 Task: Log work in the project TouchLine for the issue 'Improve the appâ€™s navigation and menu structure' spent time as '1w 6d 14h 59m' and remaining time as '5w 6d 1h 1m' and move to bottom of backlog. Now add the issue to the epic 'Digital product development'.
Action: Mouse moved to (773, 486)
Screenshot: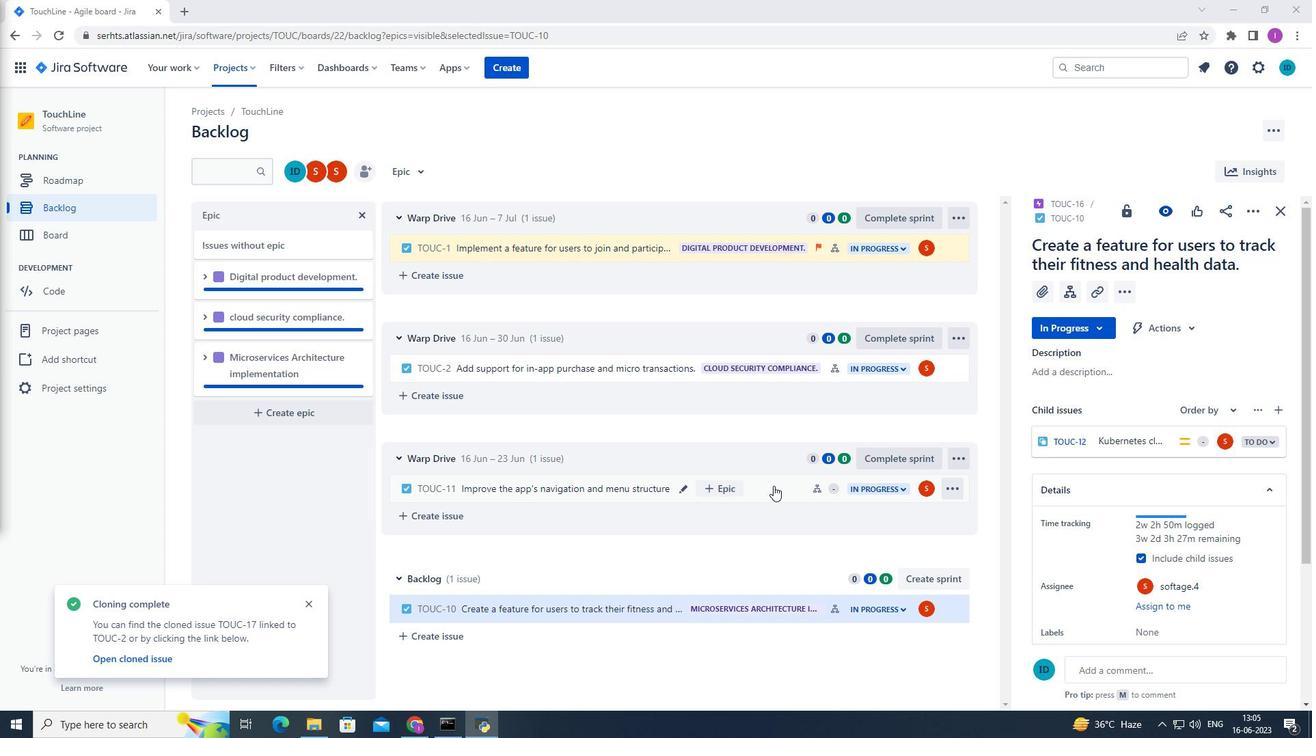 
Action: Mouse pressed left at (773, 486)
Screenshot: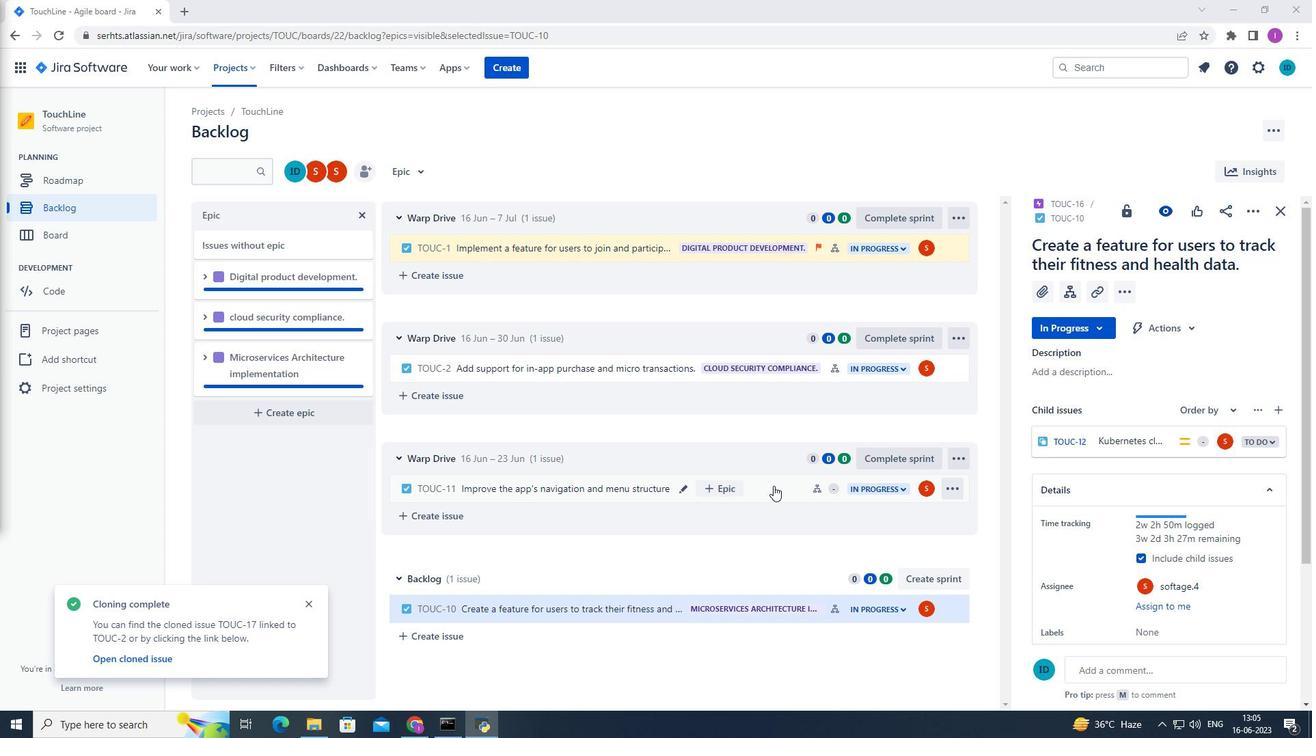 
Action: Mouse moved to (1251, 213)
Screenshot: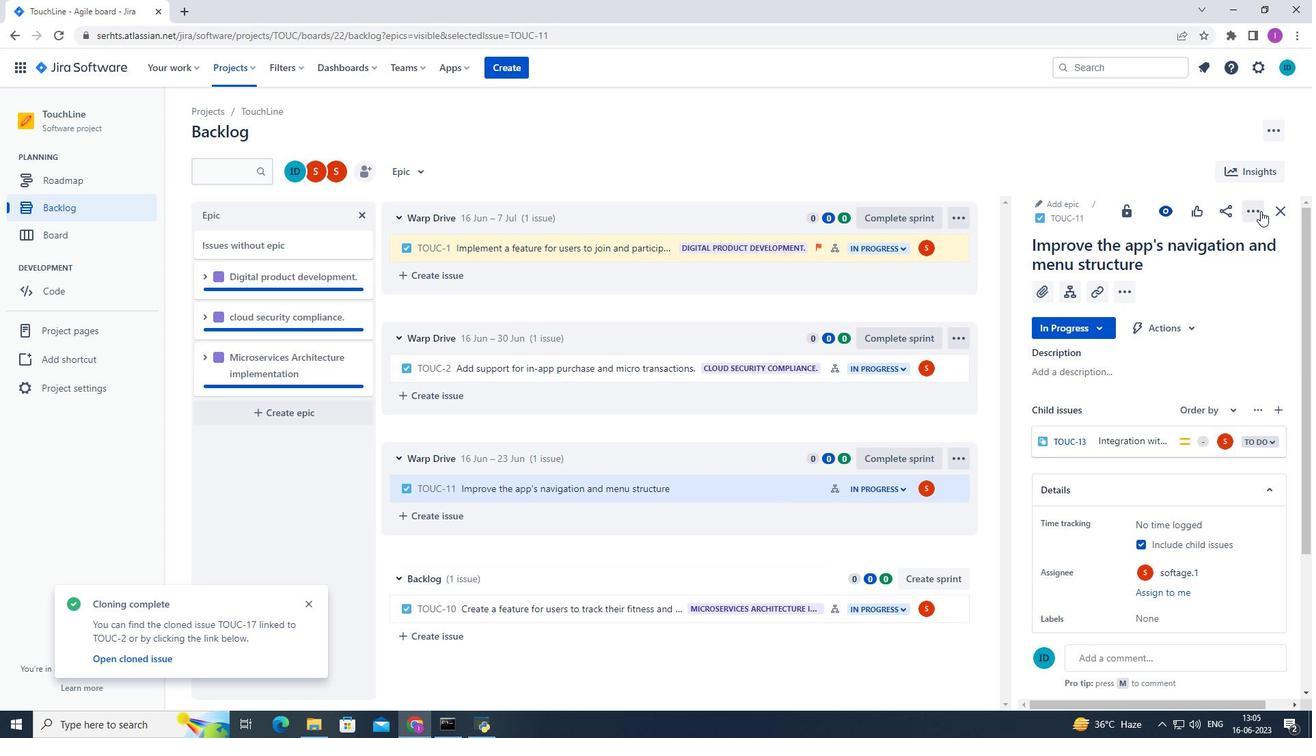 
Action: Mouse pressed left at (1251, 213)
Screenshot: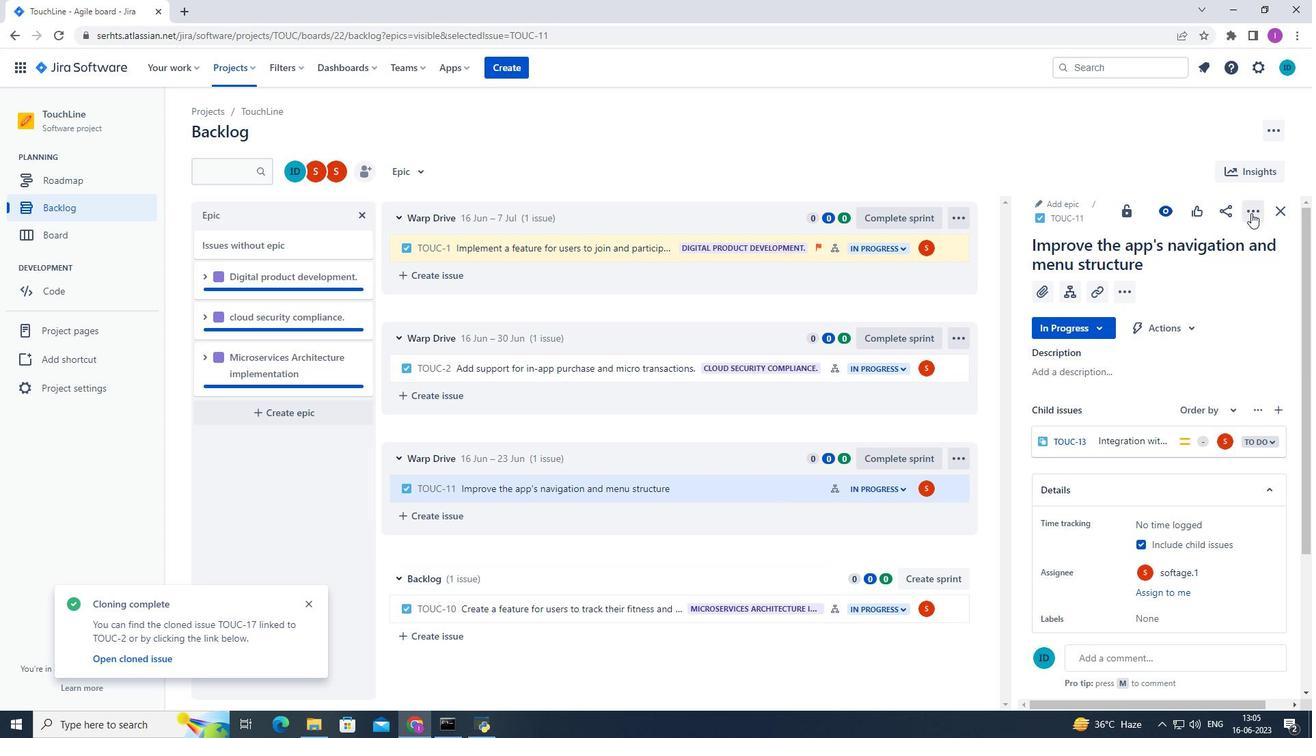 
Action: Mouse moved to (1192, 247)
Screenshot: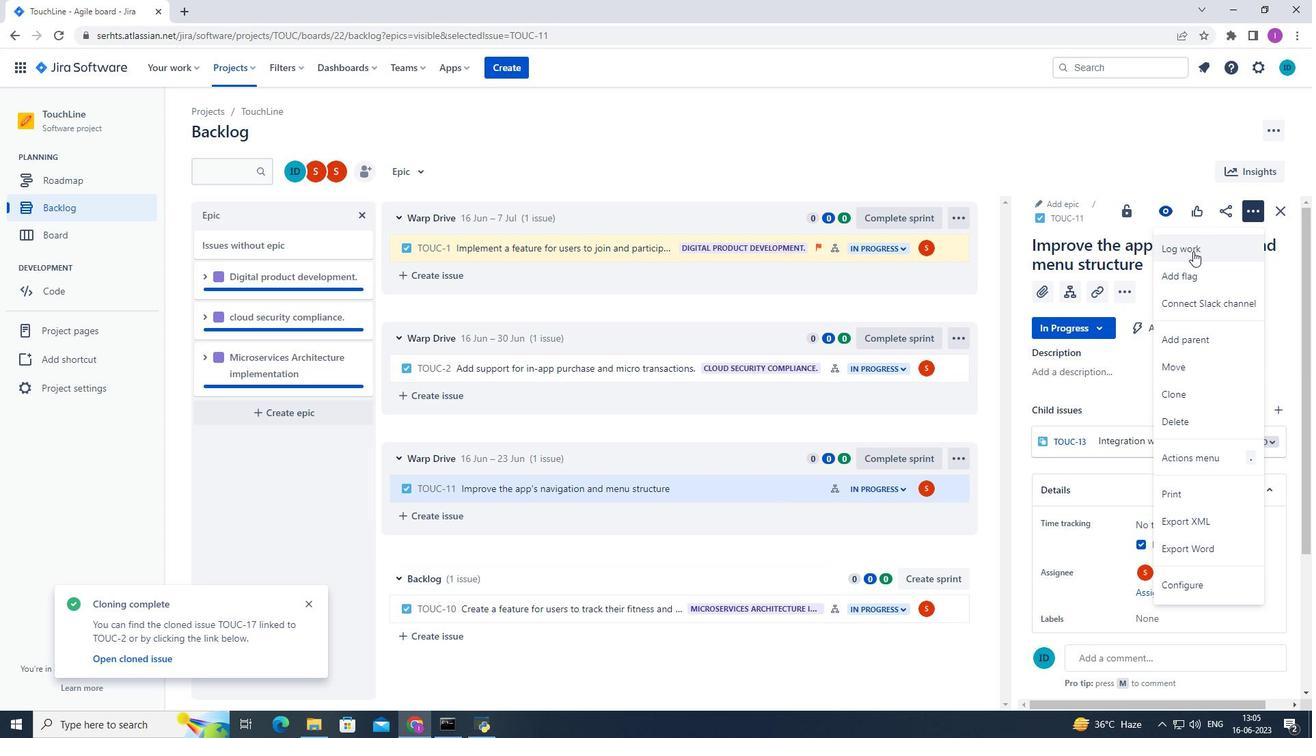 
Action: Mouse pressed left at (1192, 247)
Screenshot: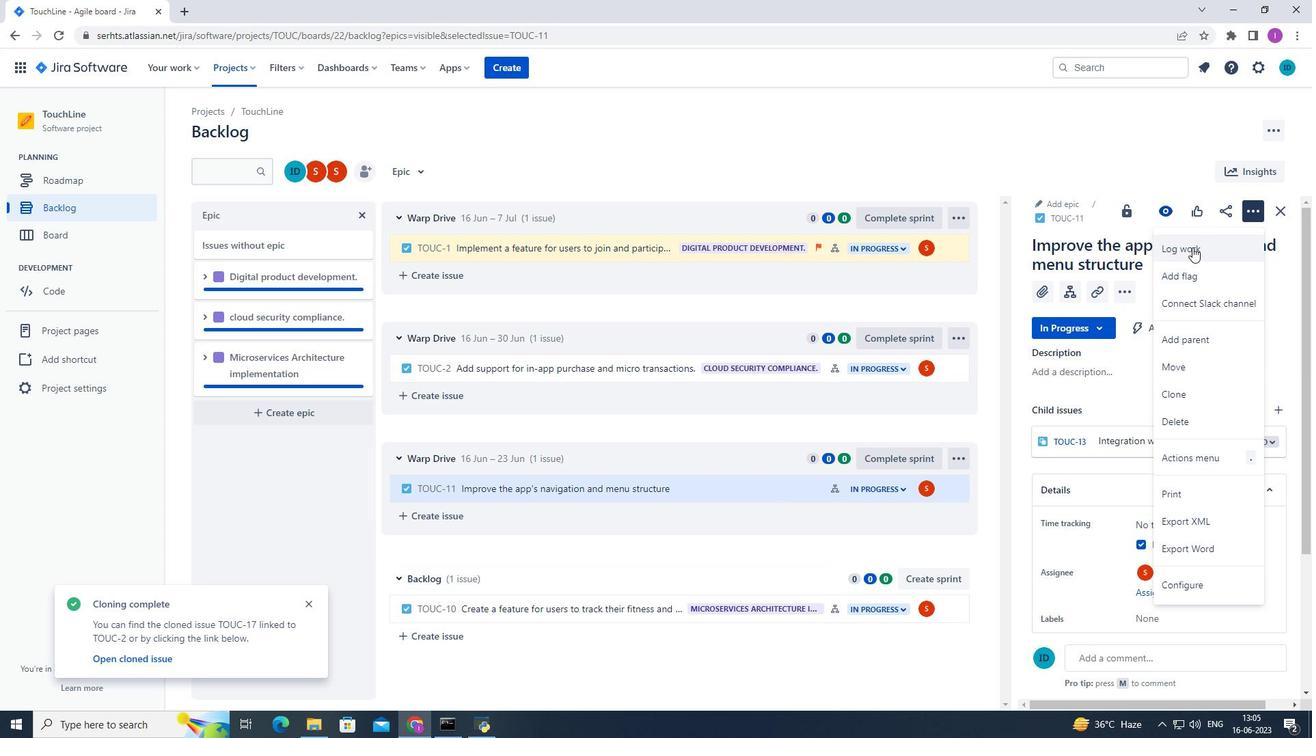 
Action: Mouse moved to (566, 205)
Screenshot: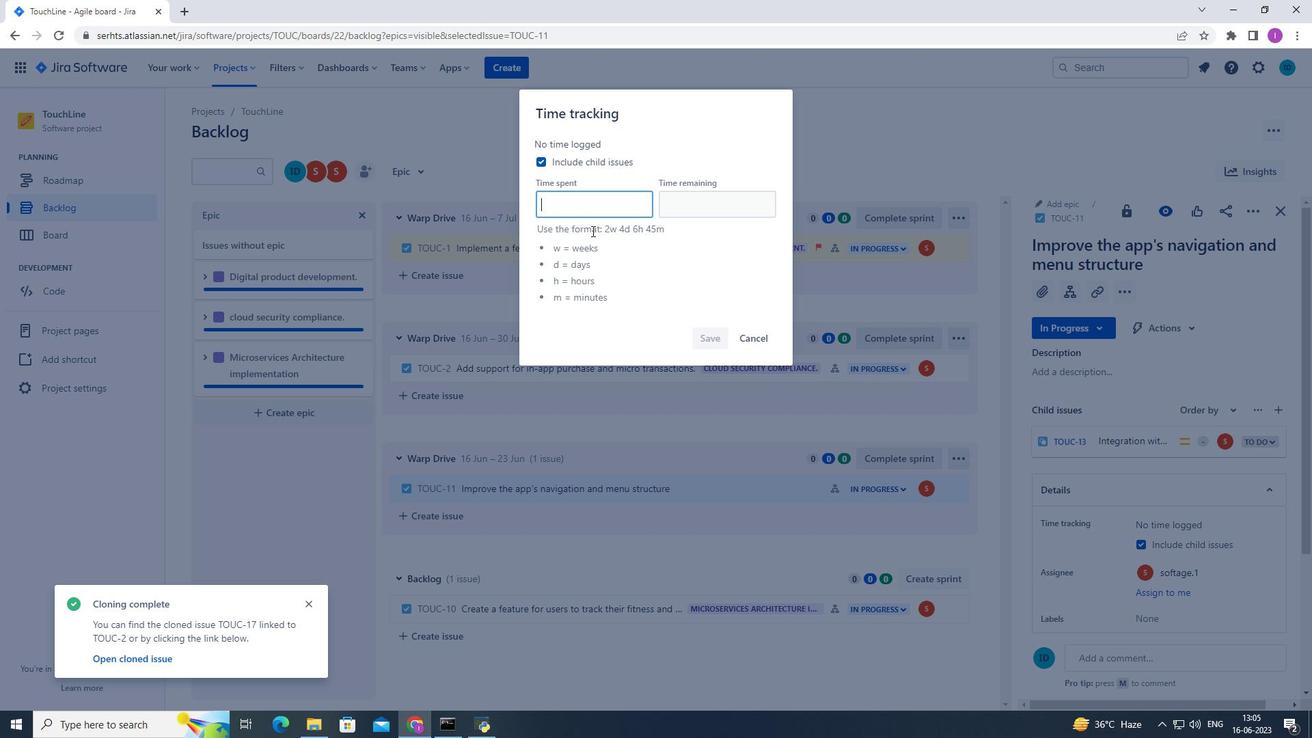 
Action: Mouse pressed left at (566, 205)
Screenshot: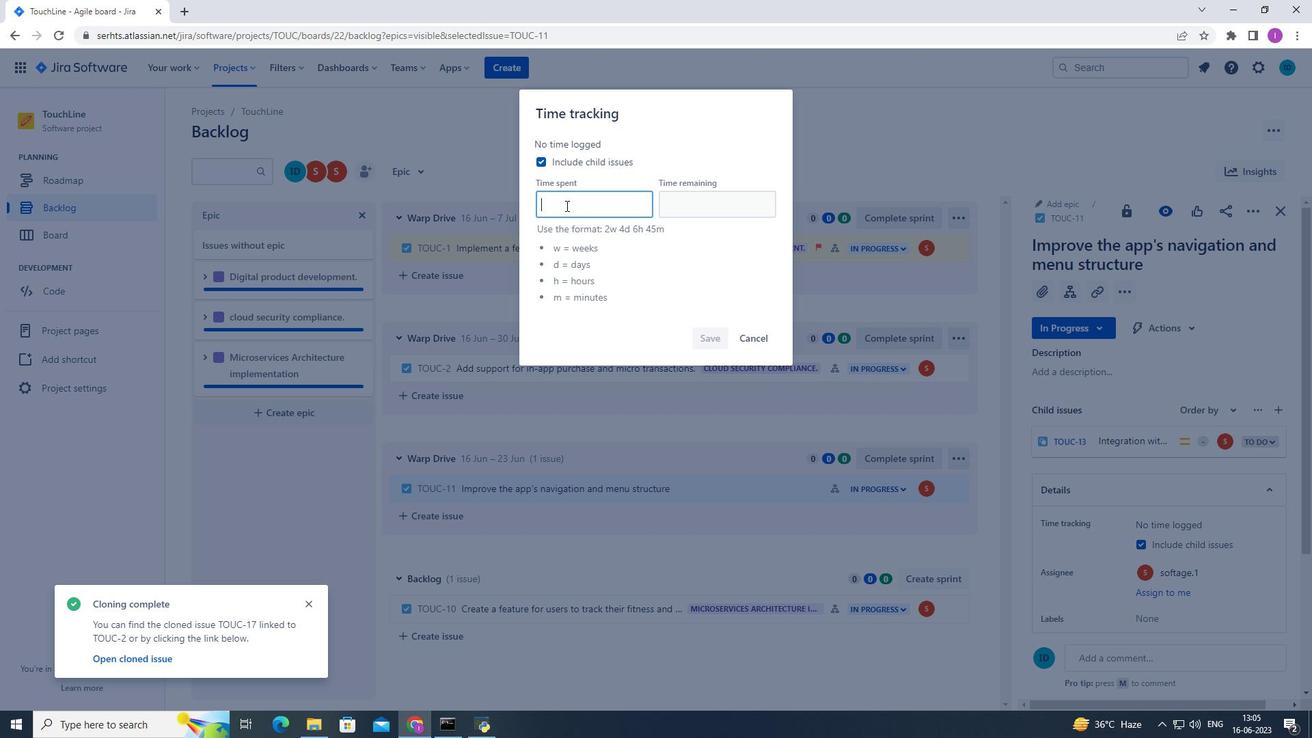 
Action: Mouse moved to (763, 225)
Screenshot: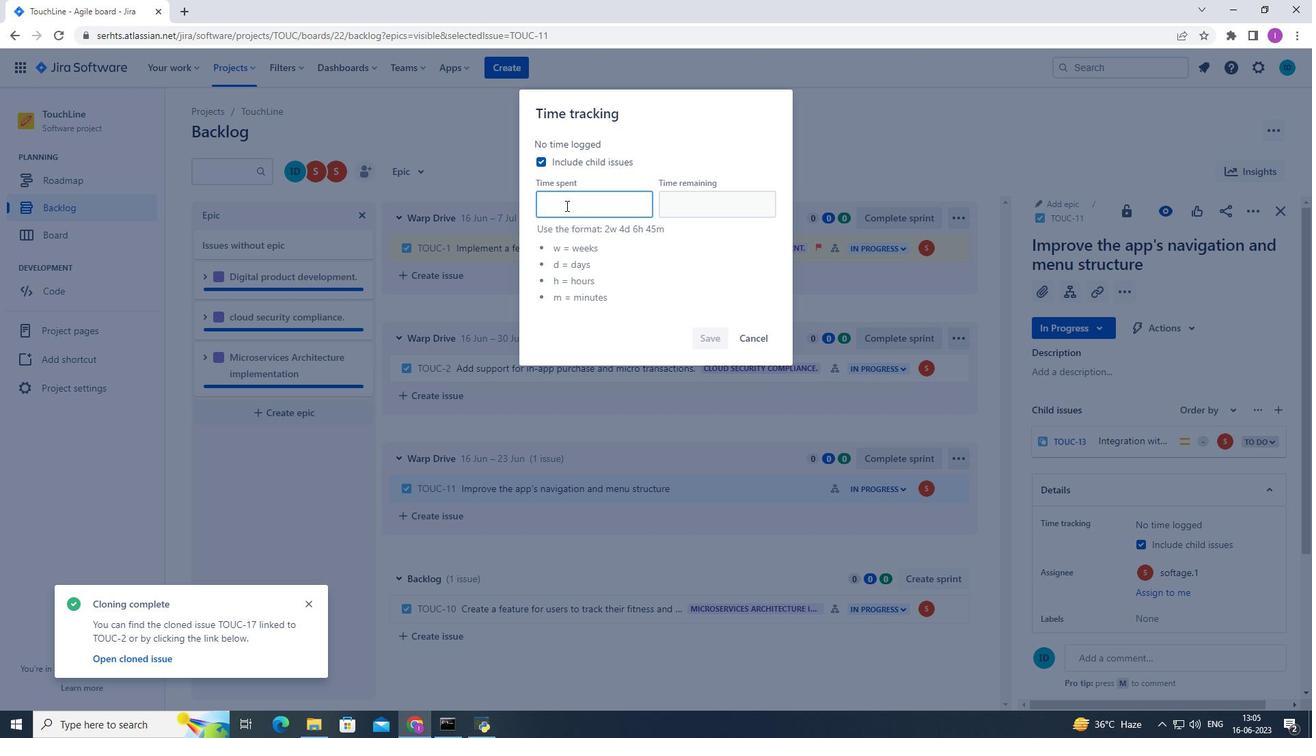 
Action: Key pressed 1wvb<Key.backspace><Key.backspace><Key.space>6d<Key.space>14h<Key.space>59m
Screenshot: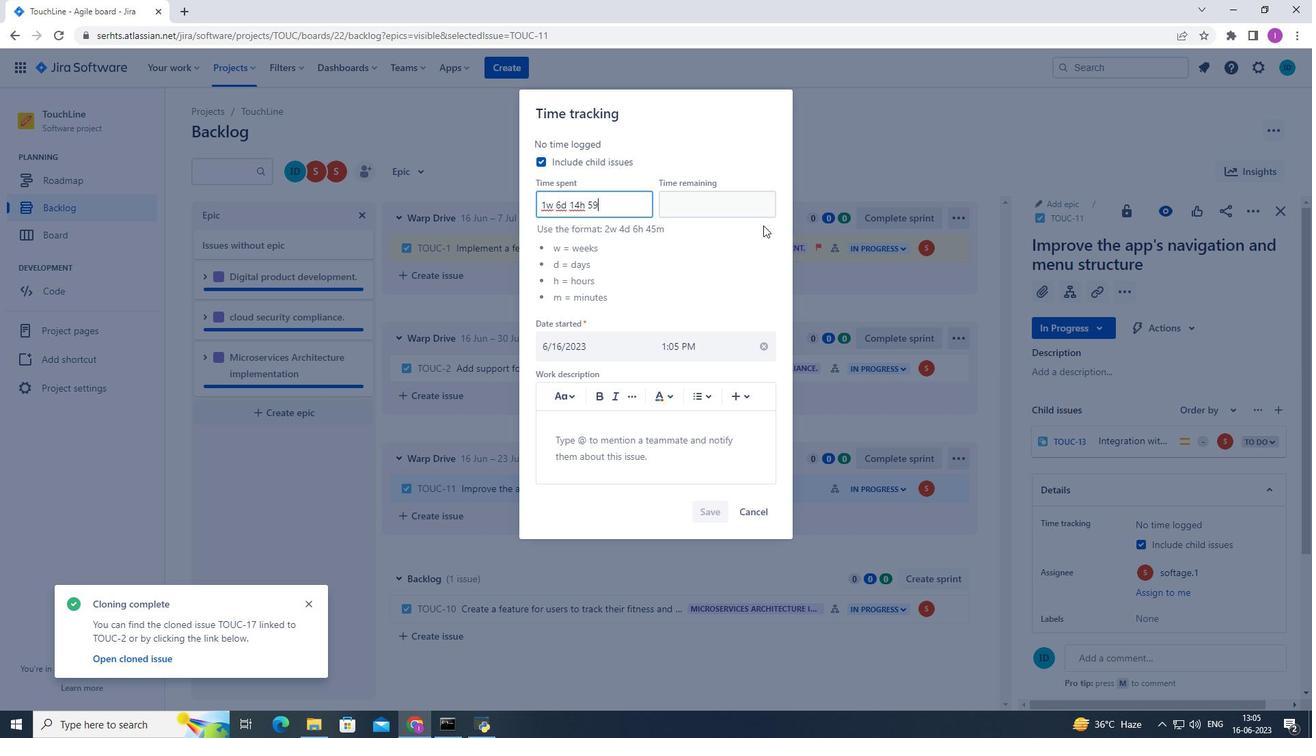 
Action: Mouse moved to (714, 211)
Screenshot: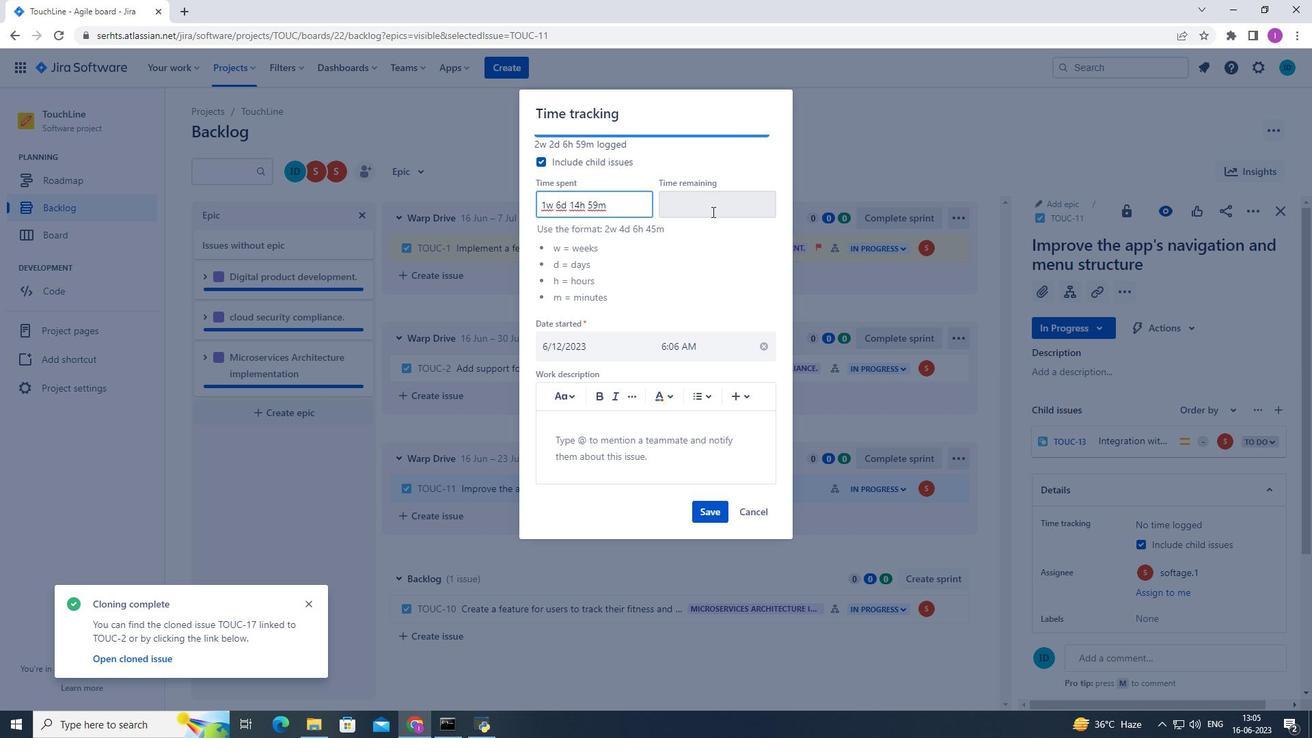 
Action: Mouse pressed left at (714, 211)
Screenshot: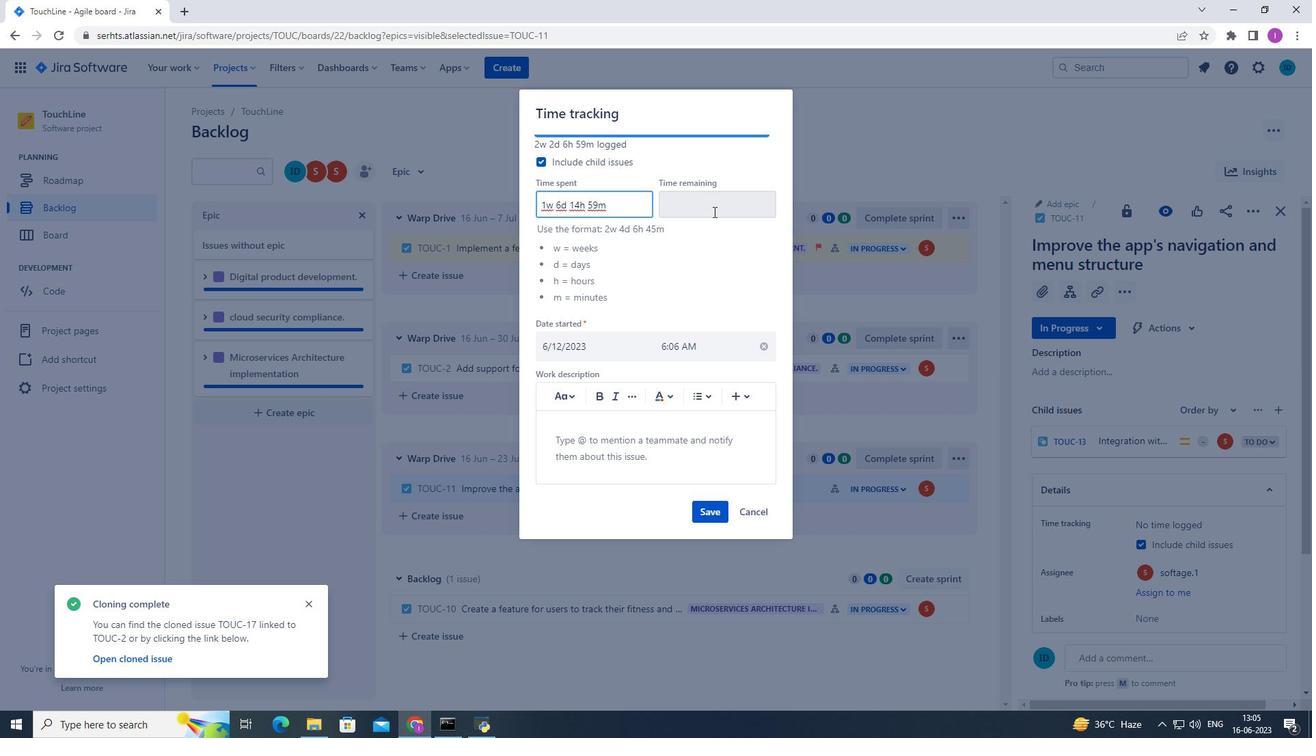 
Action: Mouse moved to (718, 210)
Screenshot: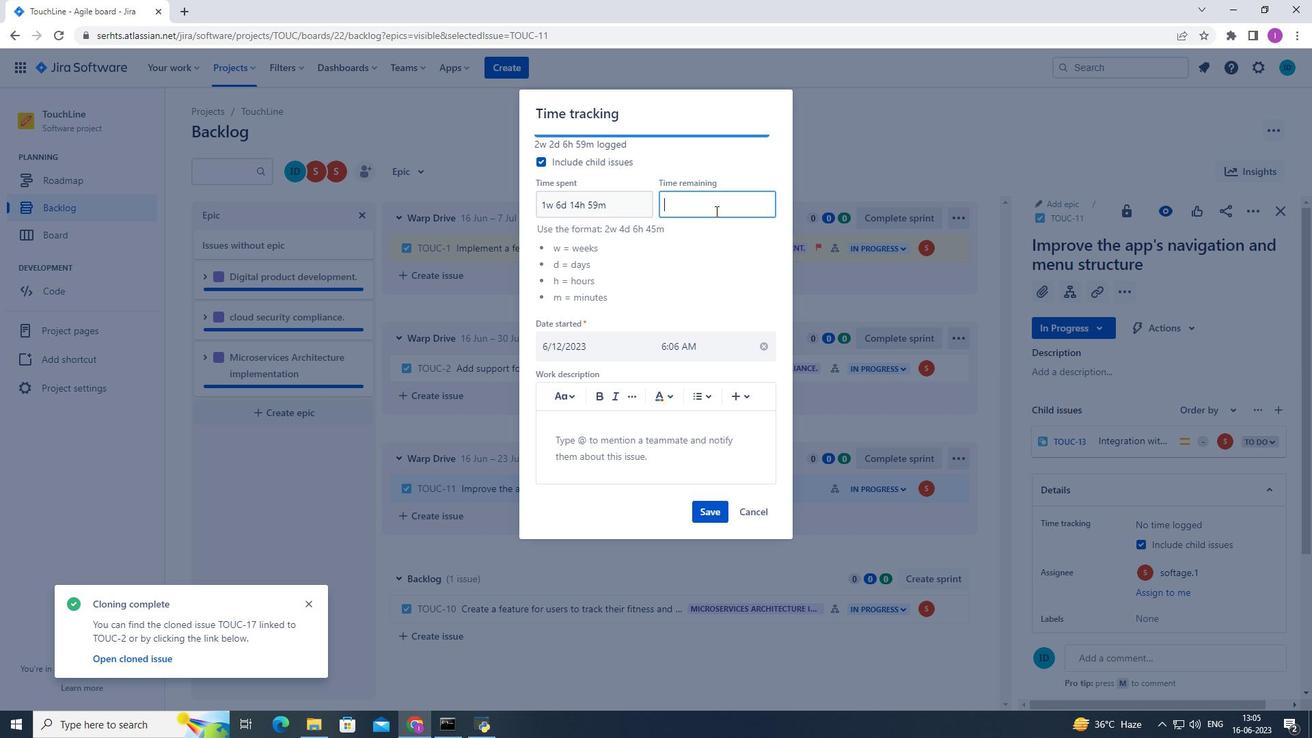 
Action: Key pressed 5w<Key.space>6d<Key.space>1h<Key.space>1m
Screenshot: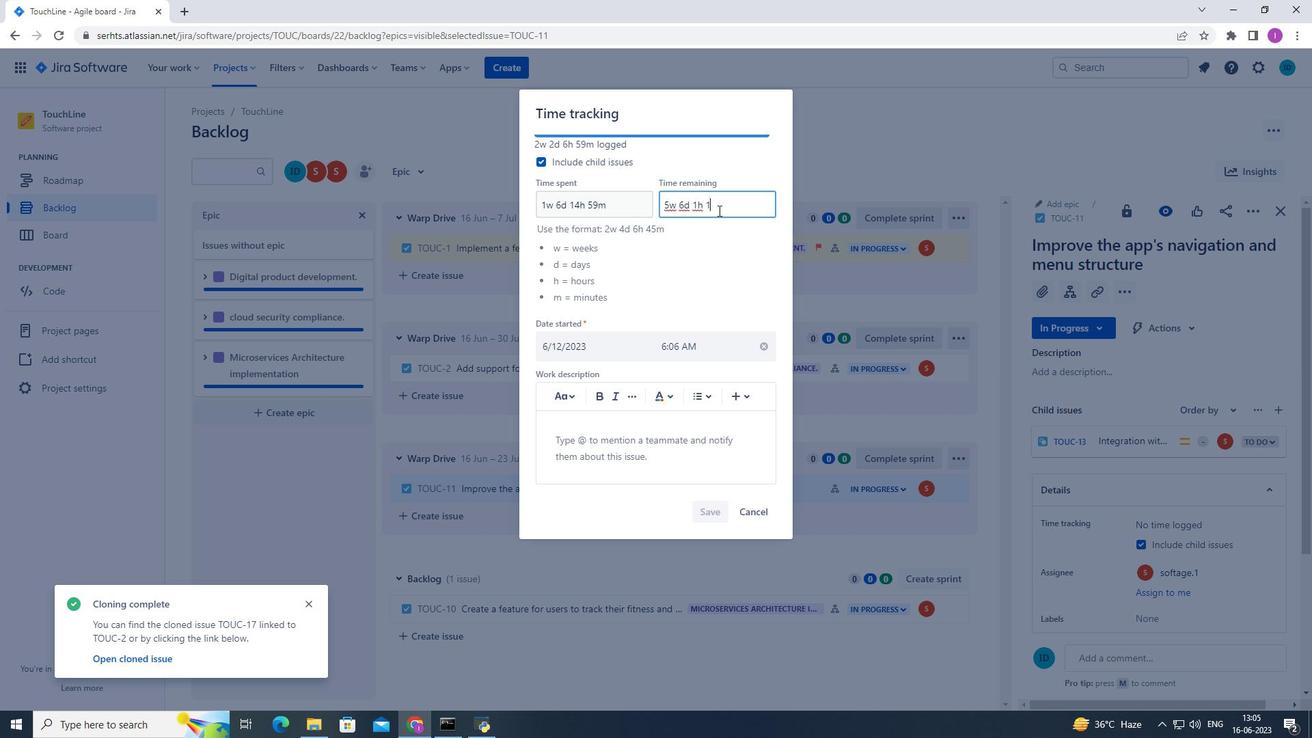 
Action: Mouse moved to (700, 509)
Screenshot: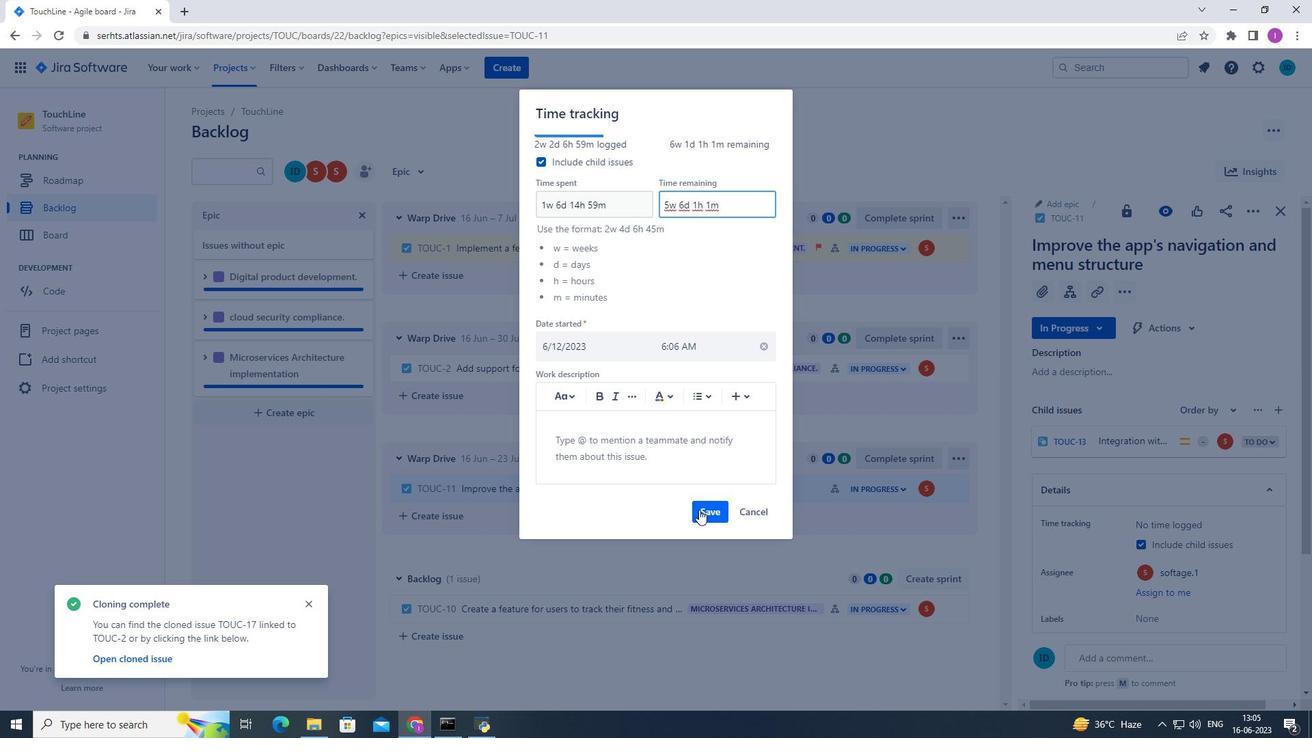 
Action: Mouse pressed left at (700, 509)
Screenshot: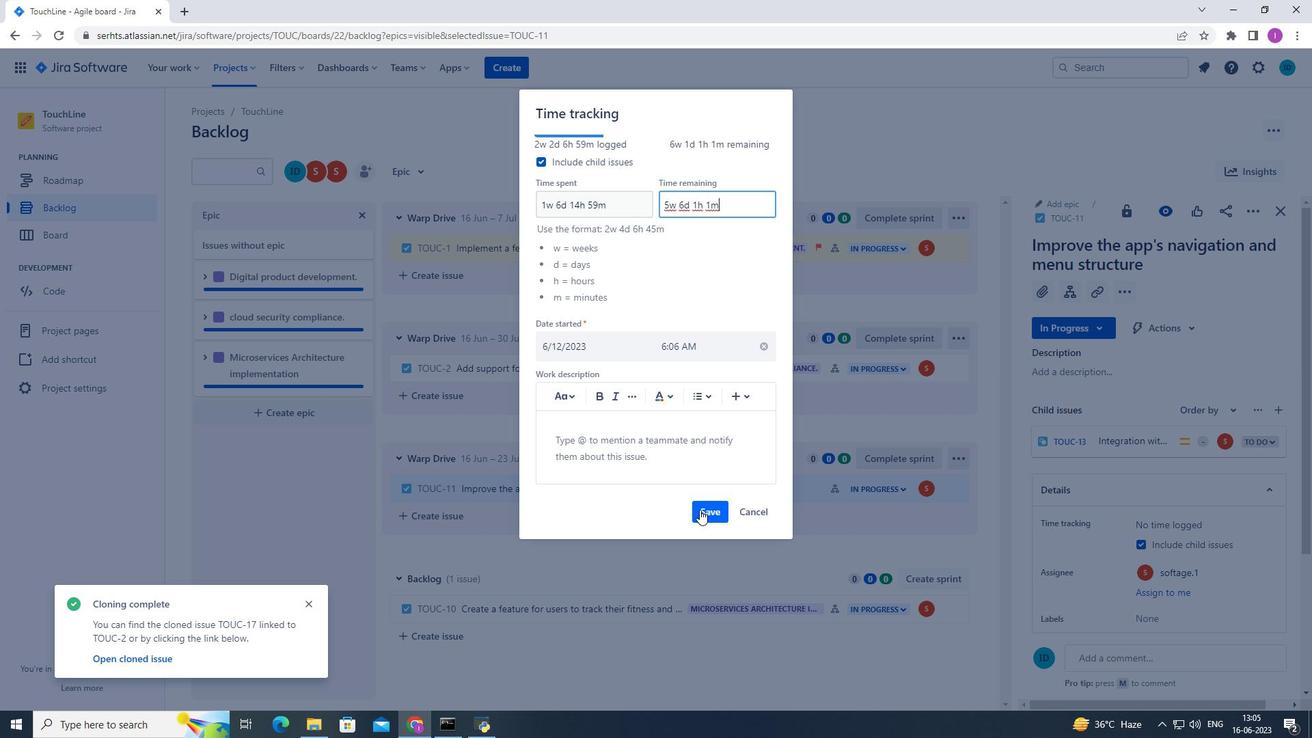 
Action: Mouse moved to (958, 488)
Screenshot: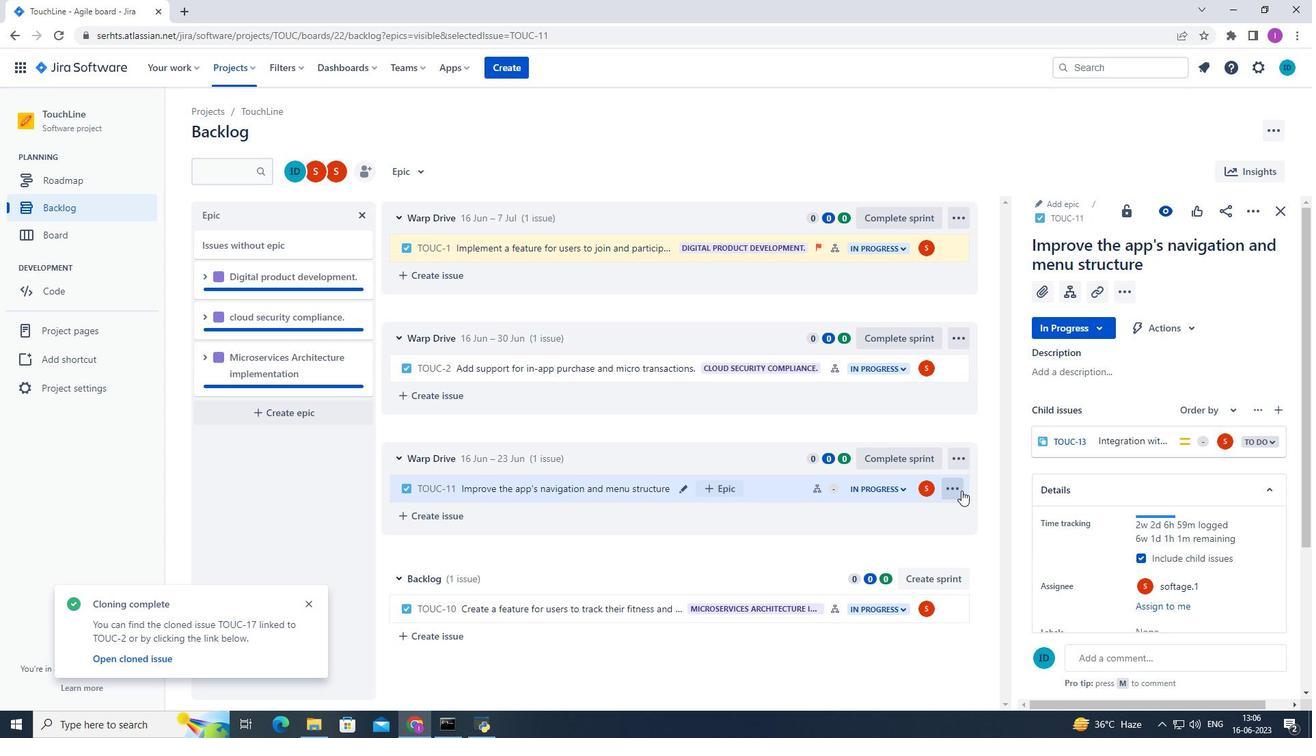 
Action: Mouse pressed left at (958, 488)
Screenshot: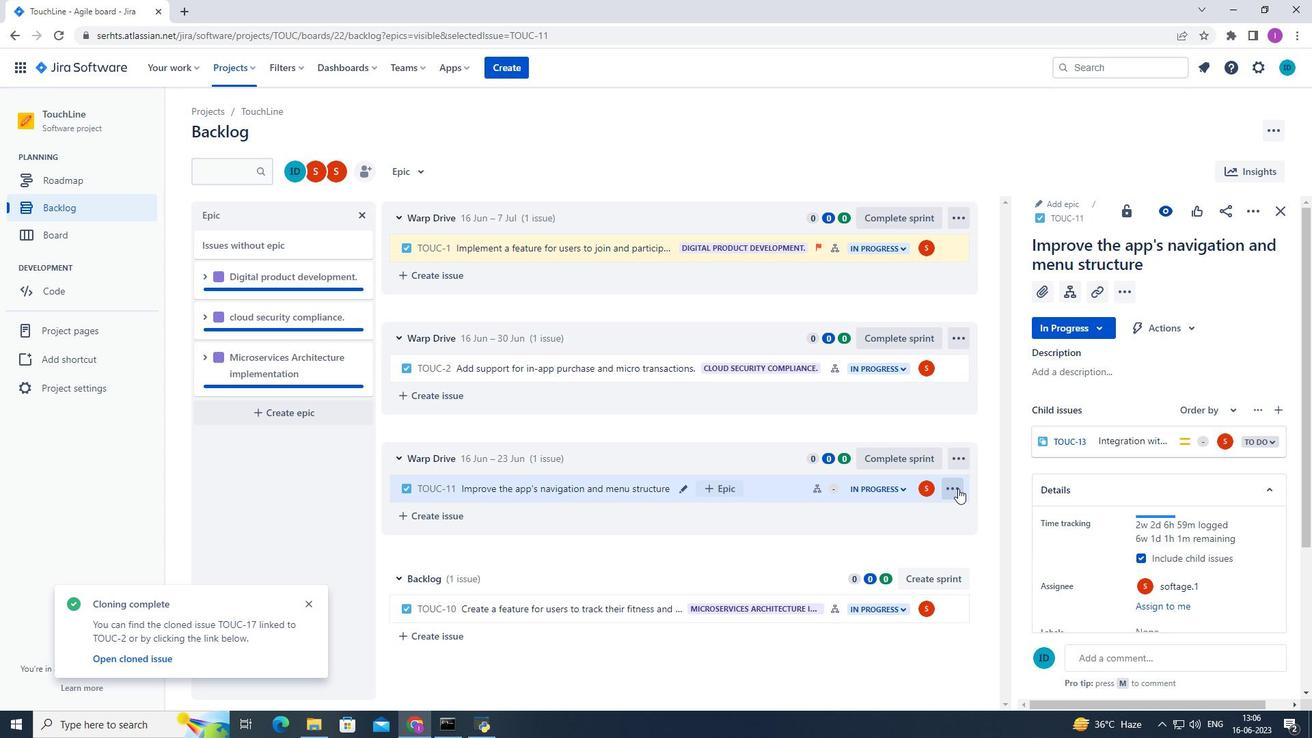 
Action: Mouse moved to (942, 455)
Screenshot: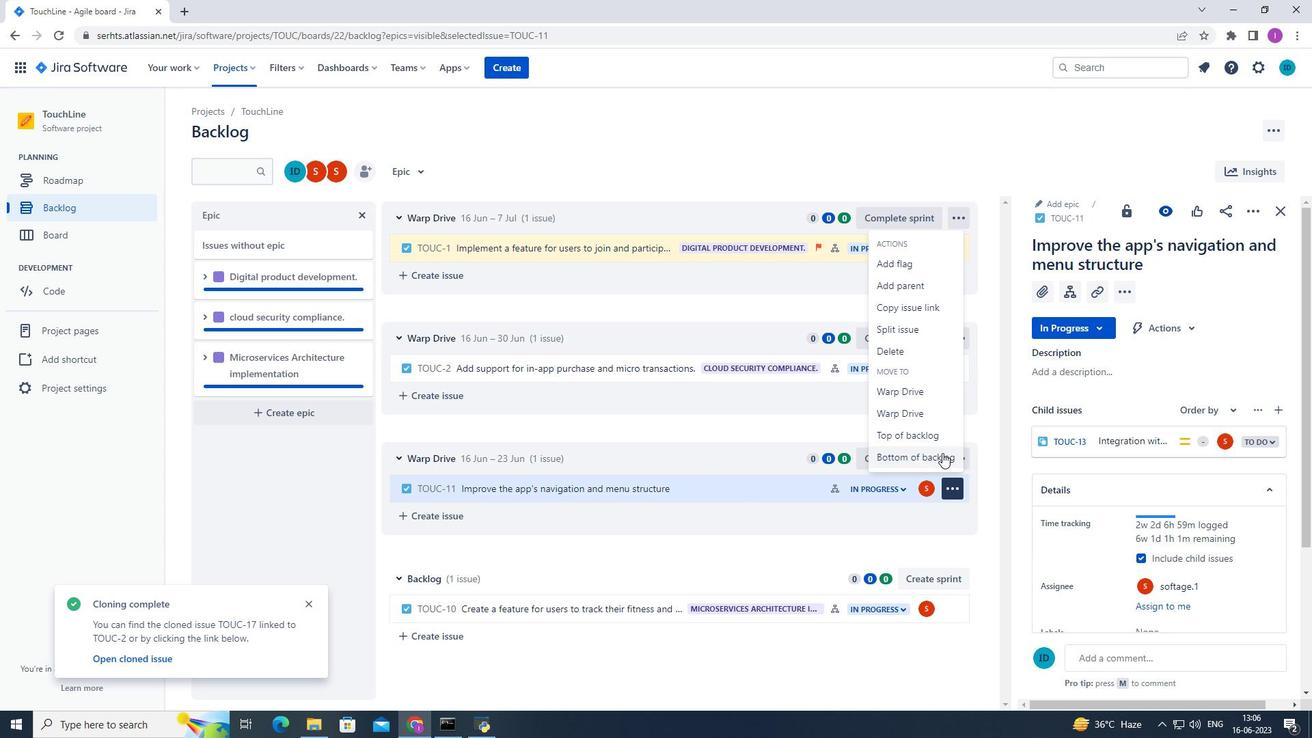 
Action: Mouse pressed left at (942, 455)
Screenshot: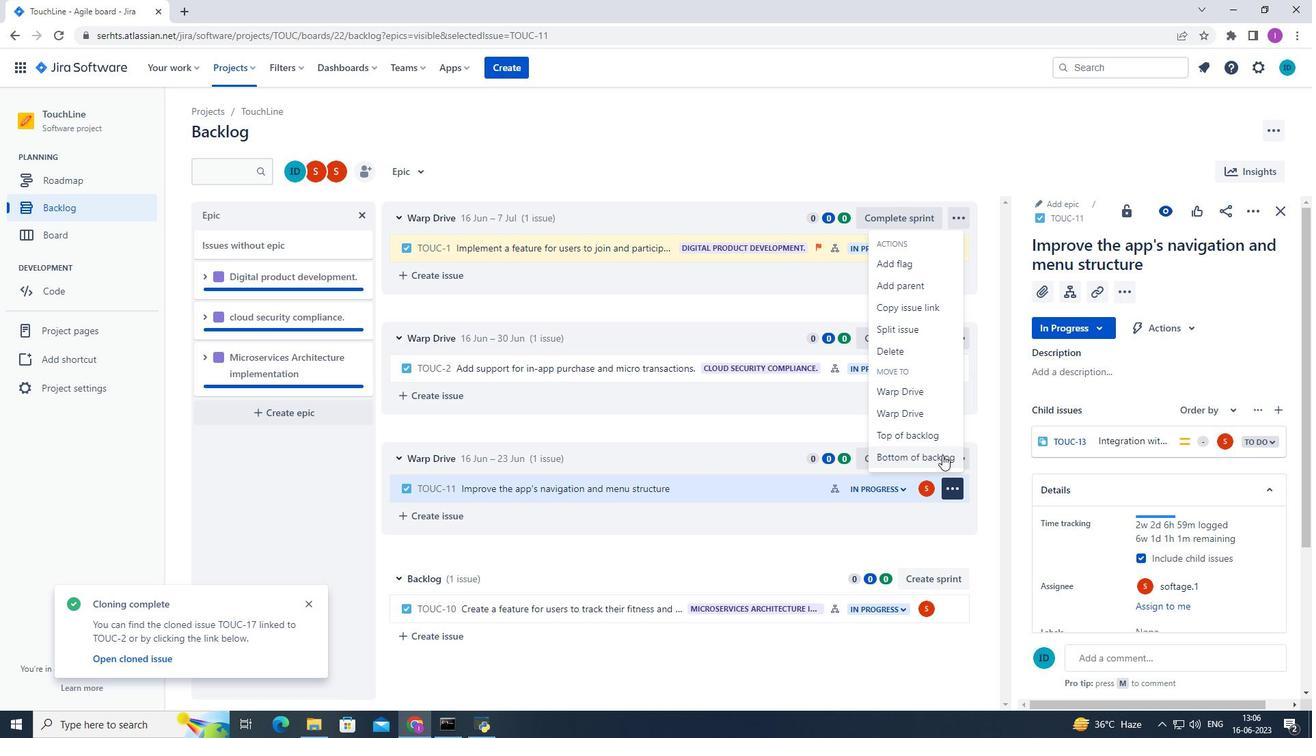 
Action: Mouse moved to (696, 224)
Screenshot: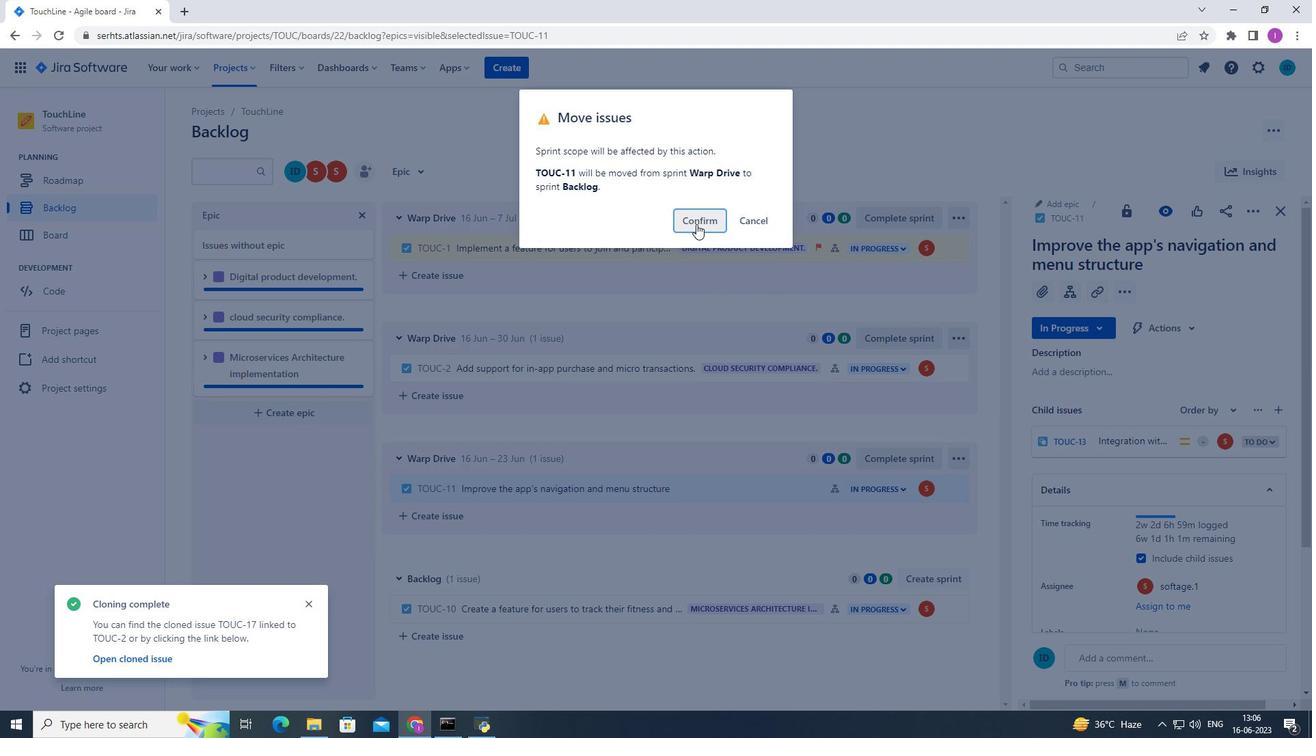 
Action: Mouse pressed left at (696, 224)
Screenshot: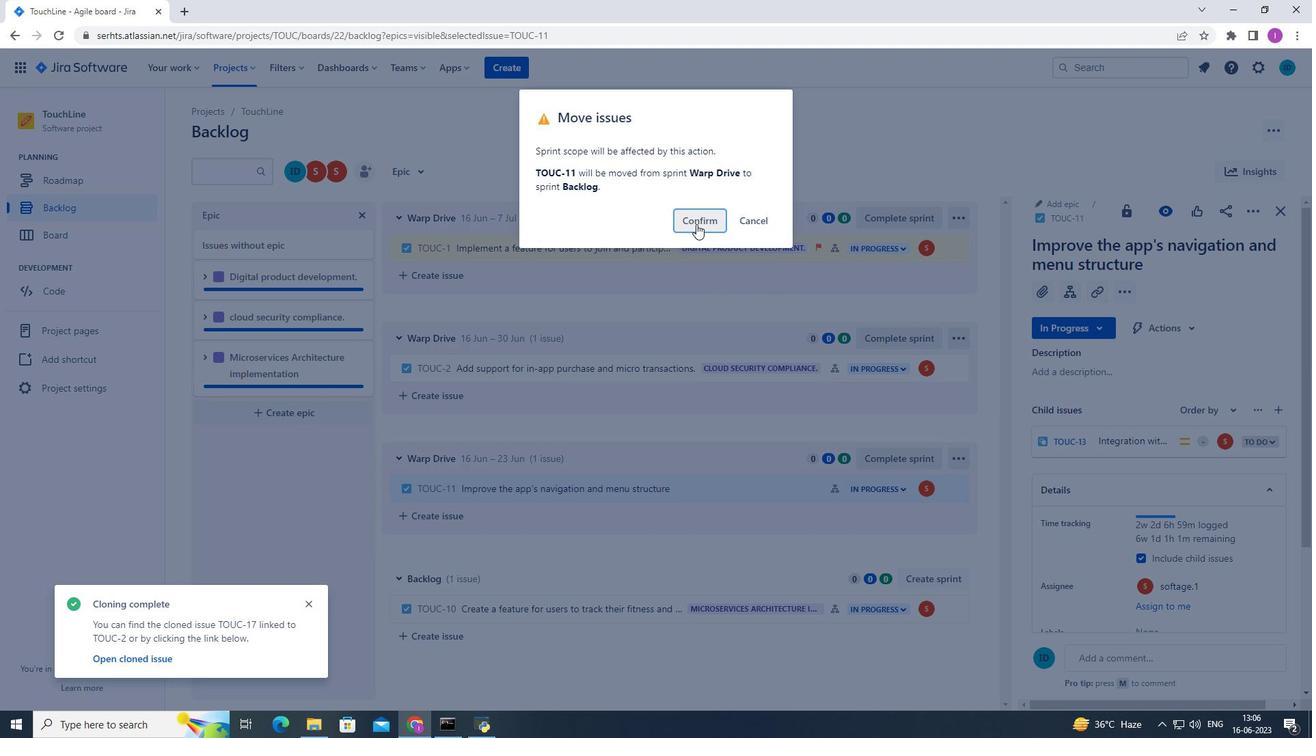 
Action: Mouse moved to (734, 634)
Screenshot: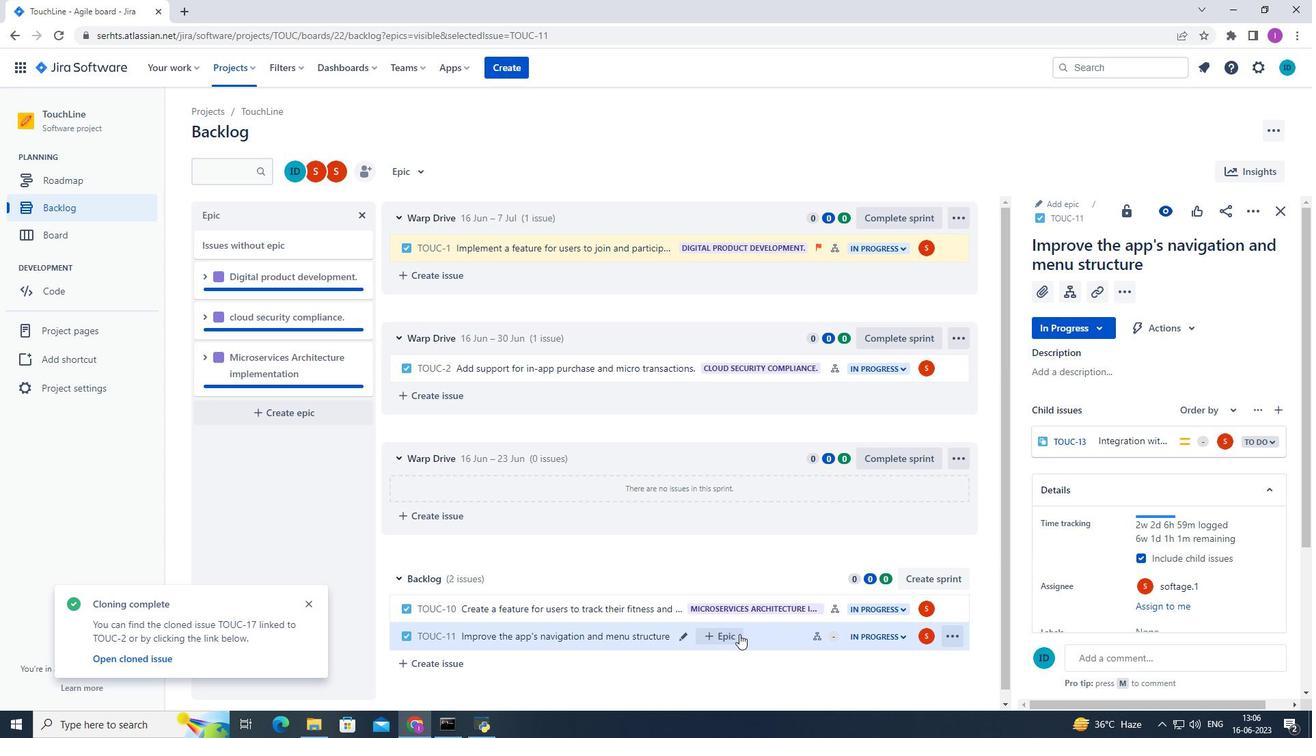 
Action: Mouse pressed left at (734, 634)
Screenshot: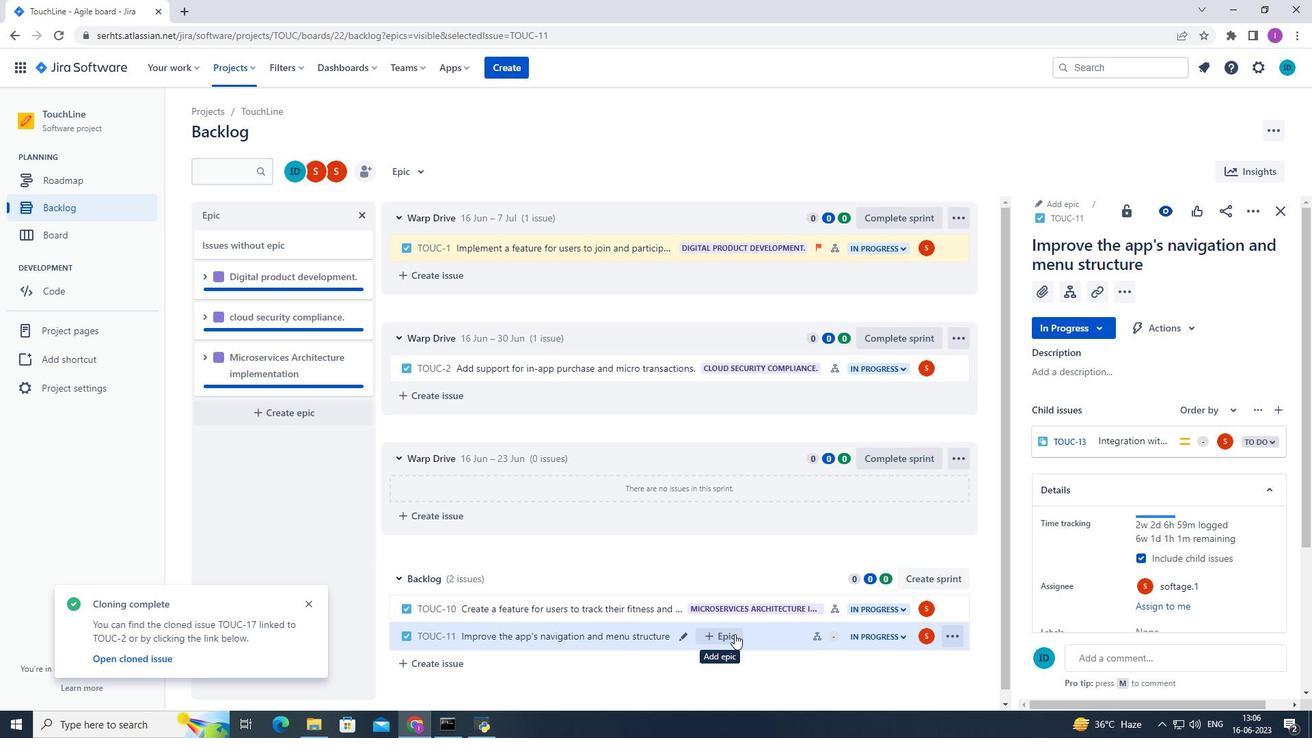 
Action: Mouse moved to (749, 637)
Screenshot: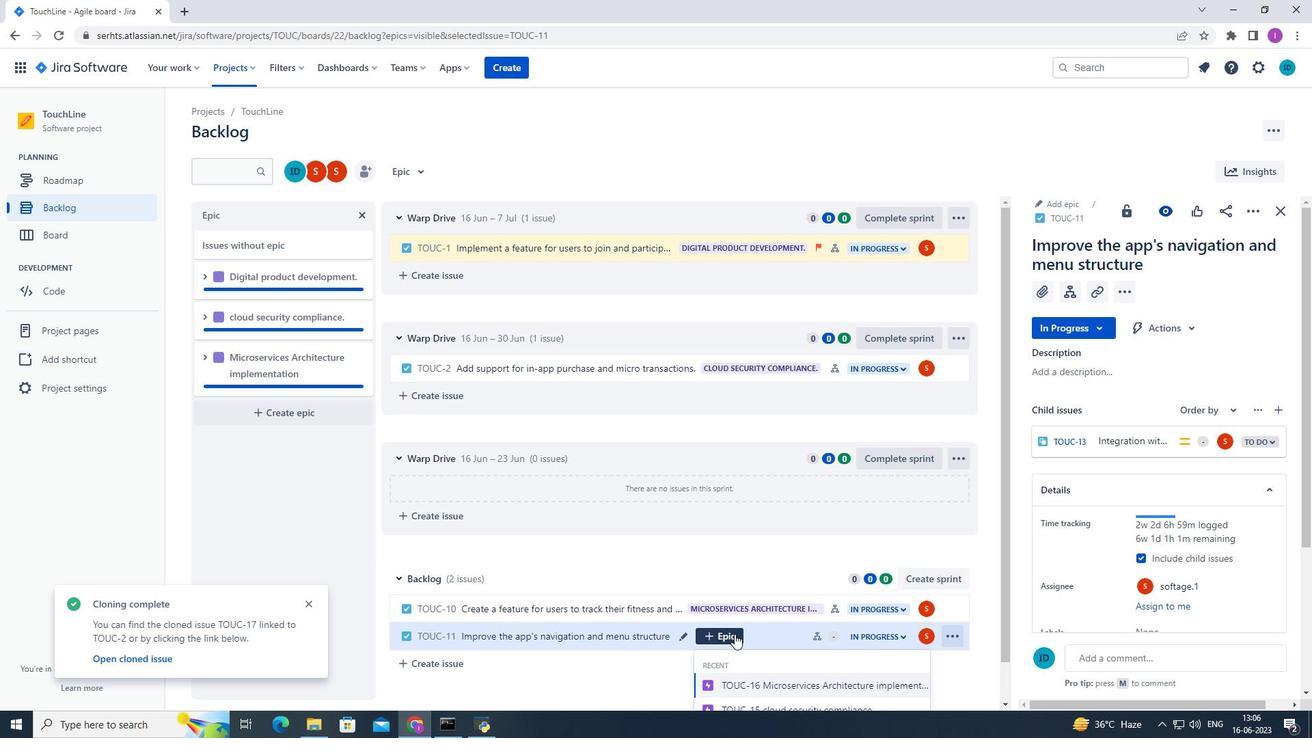 
Action: Mouse scrolled (749, 636) with delta (0, 0)
Screenshot: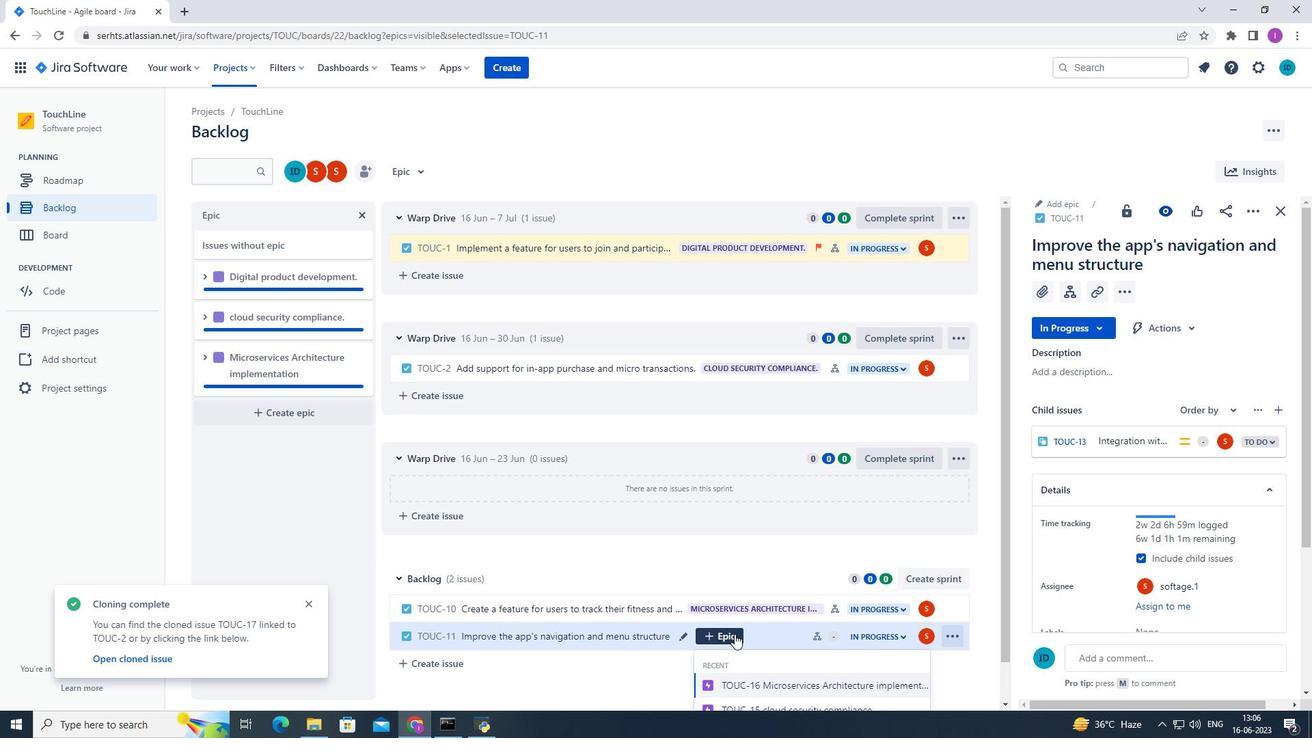 
Action: Mouse moved to (750, 639)
Screenshot: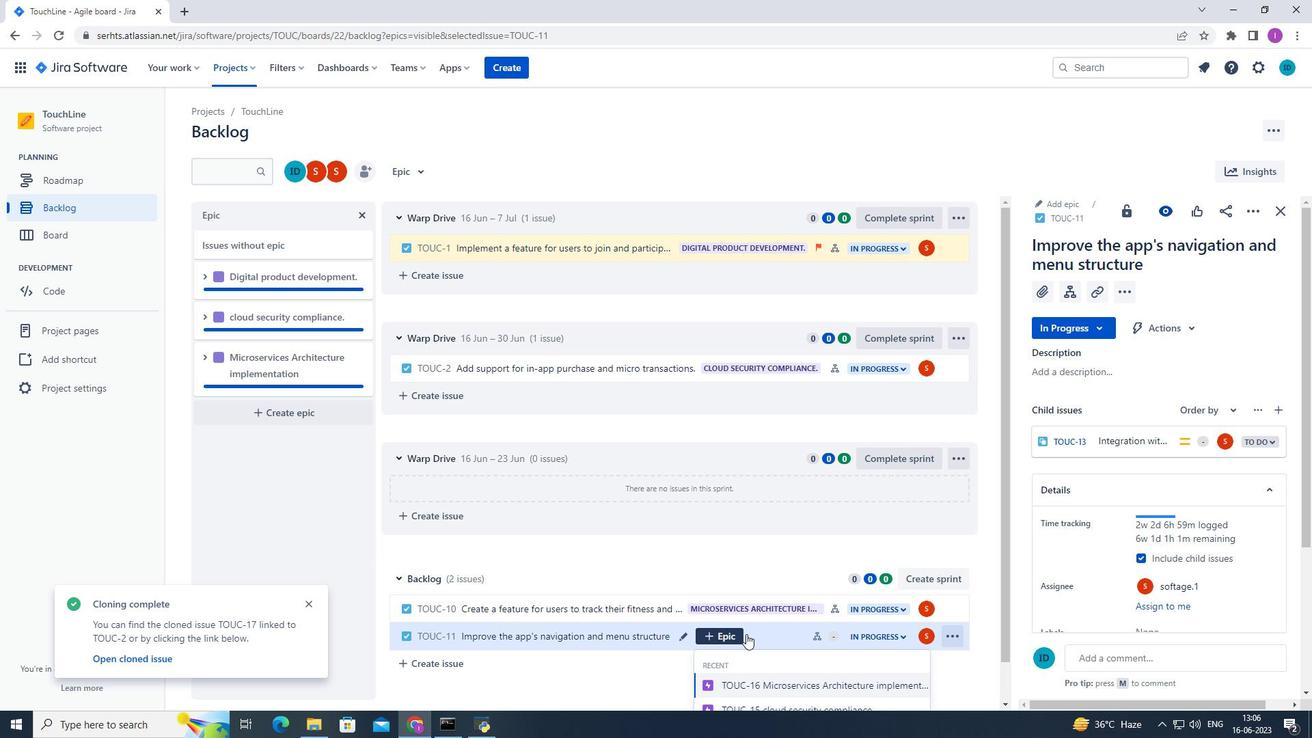 
Action: Mouse scrolled (750, 639) with delta (0, 0)
Screenshot: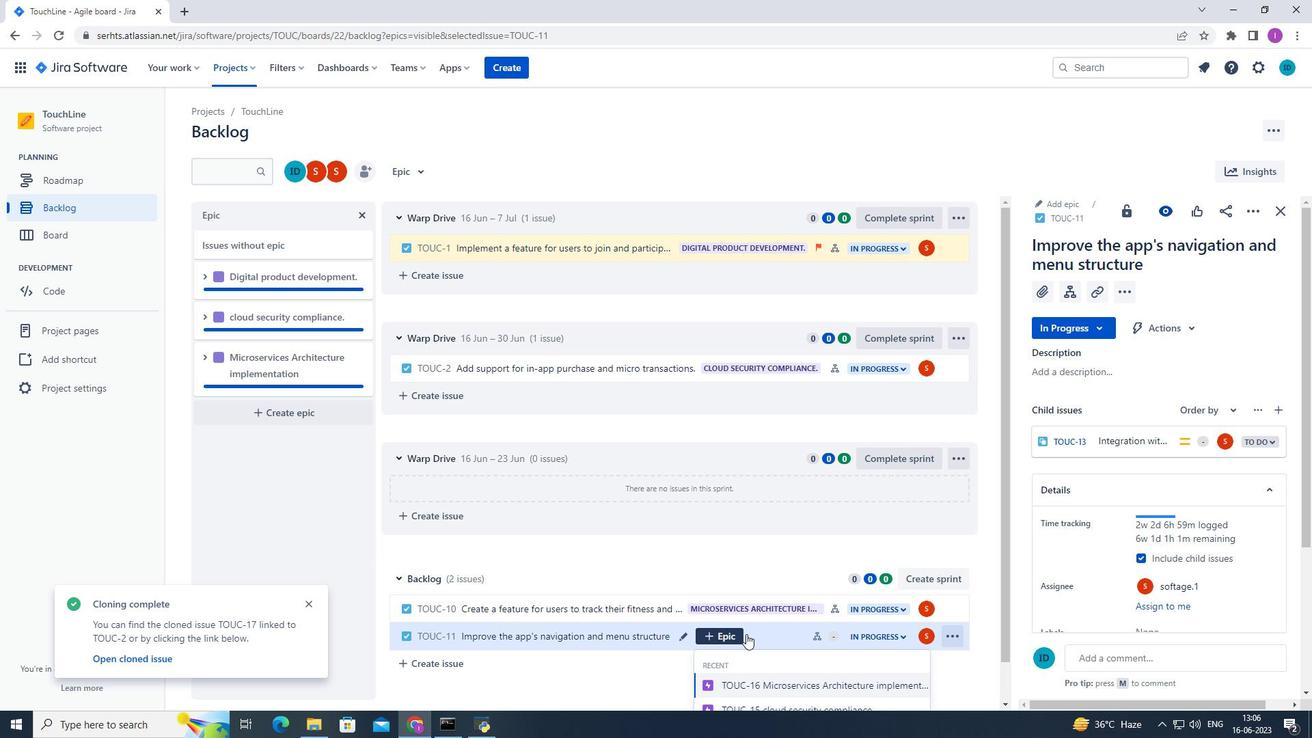 
Action: Mouse moved to (751, 640)
Screenshot: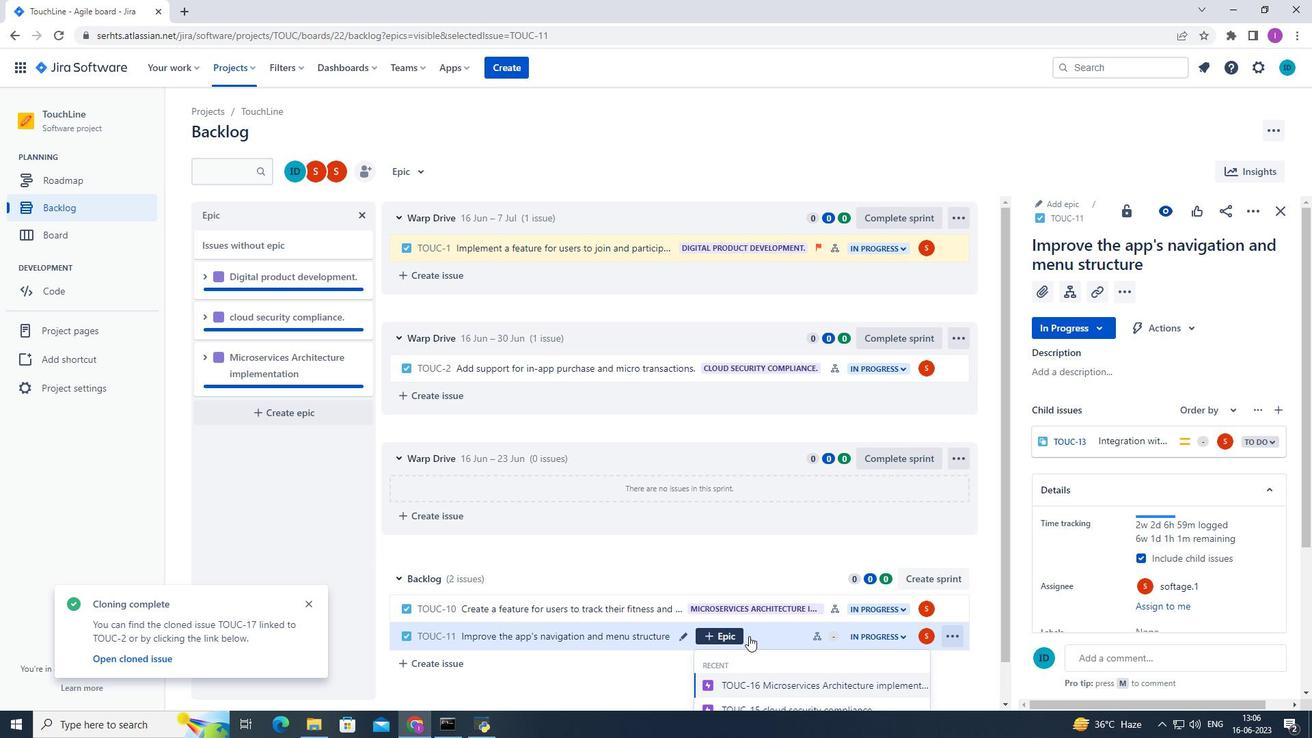 
Action: Mouse scrolled (751, 639) with delta (0, 0)
Screenshot: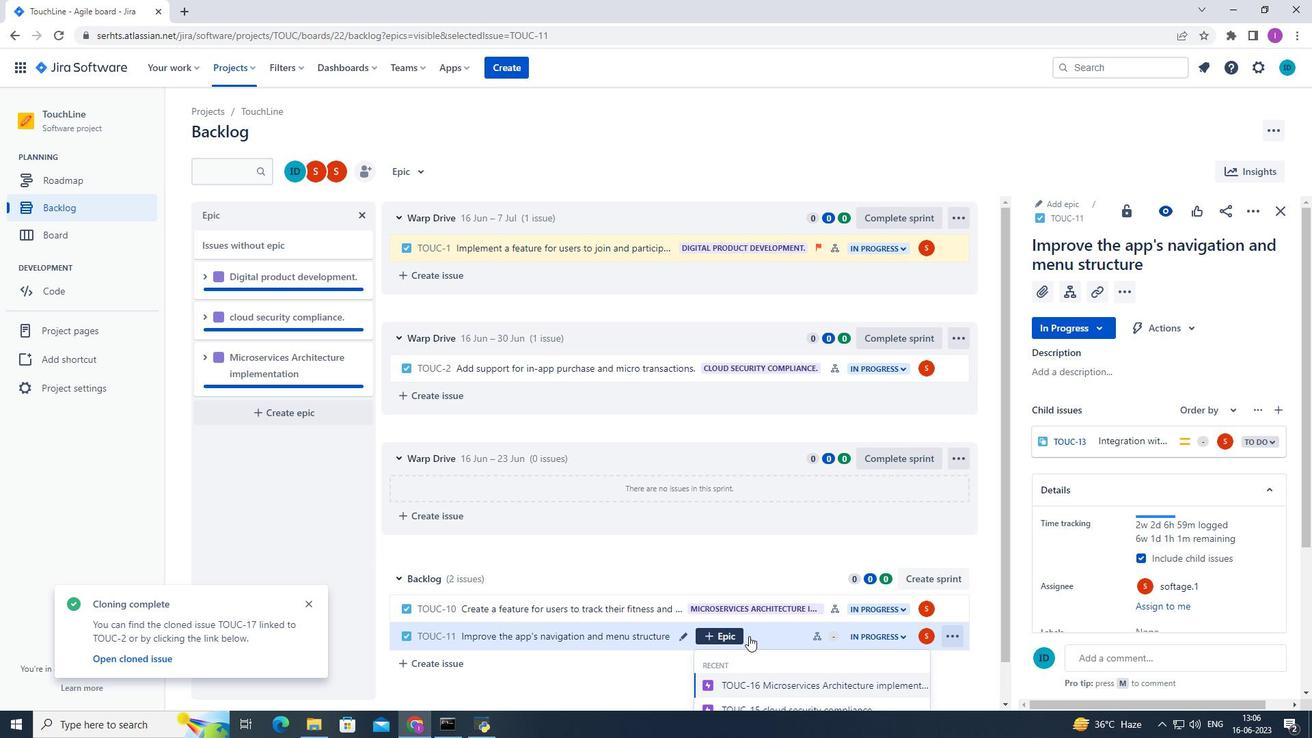 
Action: Mouse scrolled (751, 639) with delta (0, 0)
Screenshot: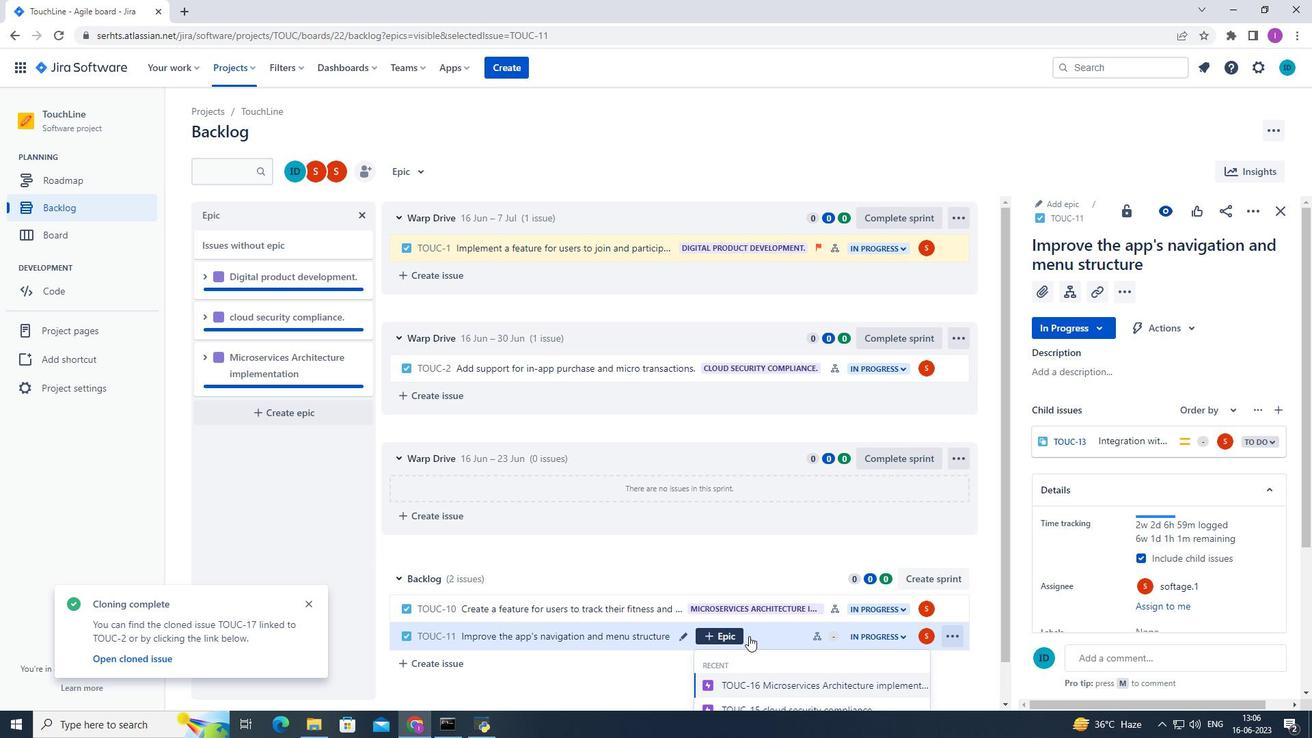 
Action: Mouse scrolled (751, 639) with delta (0, 0)
Screenshot: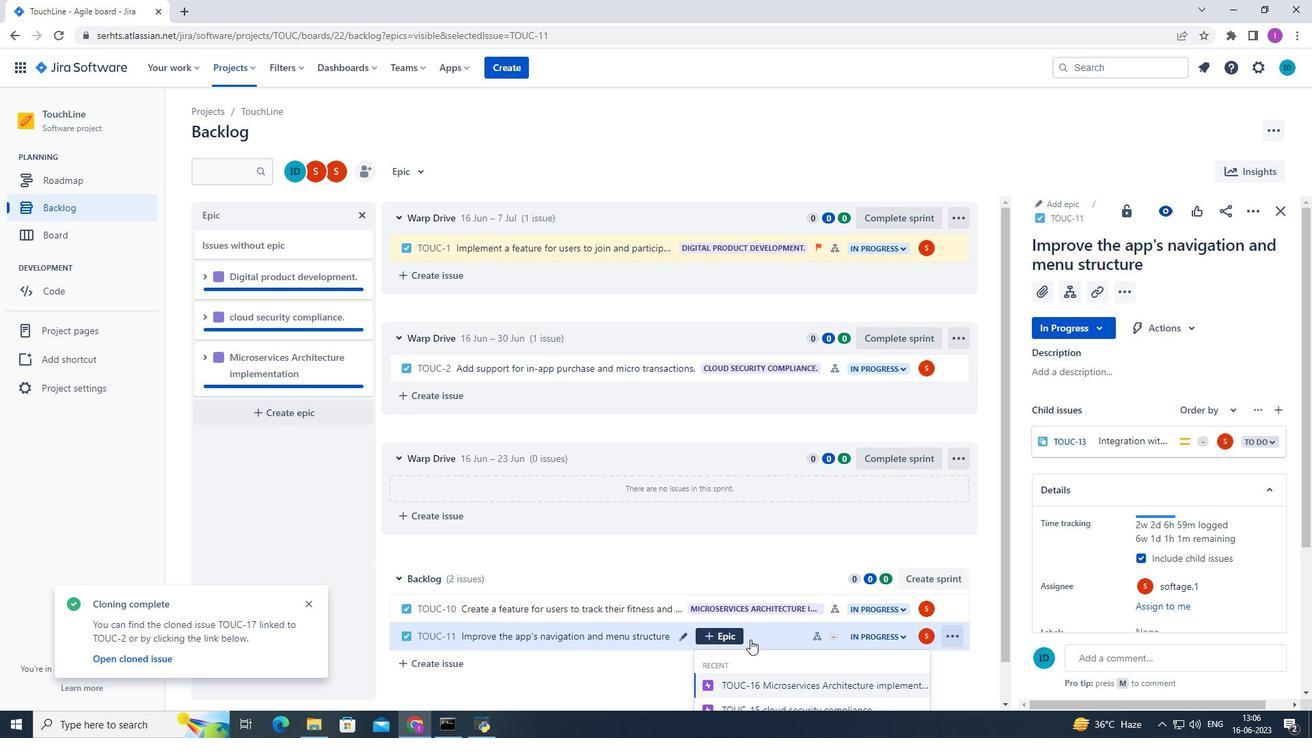 
Action: Mouse moved to (766, 658)
Screenshot: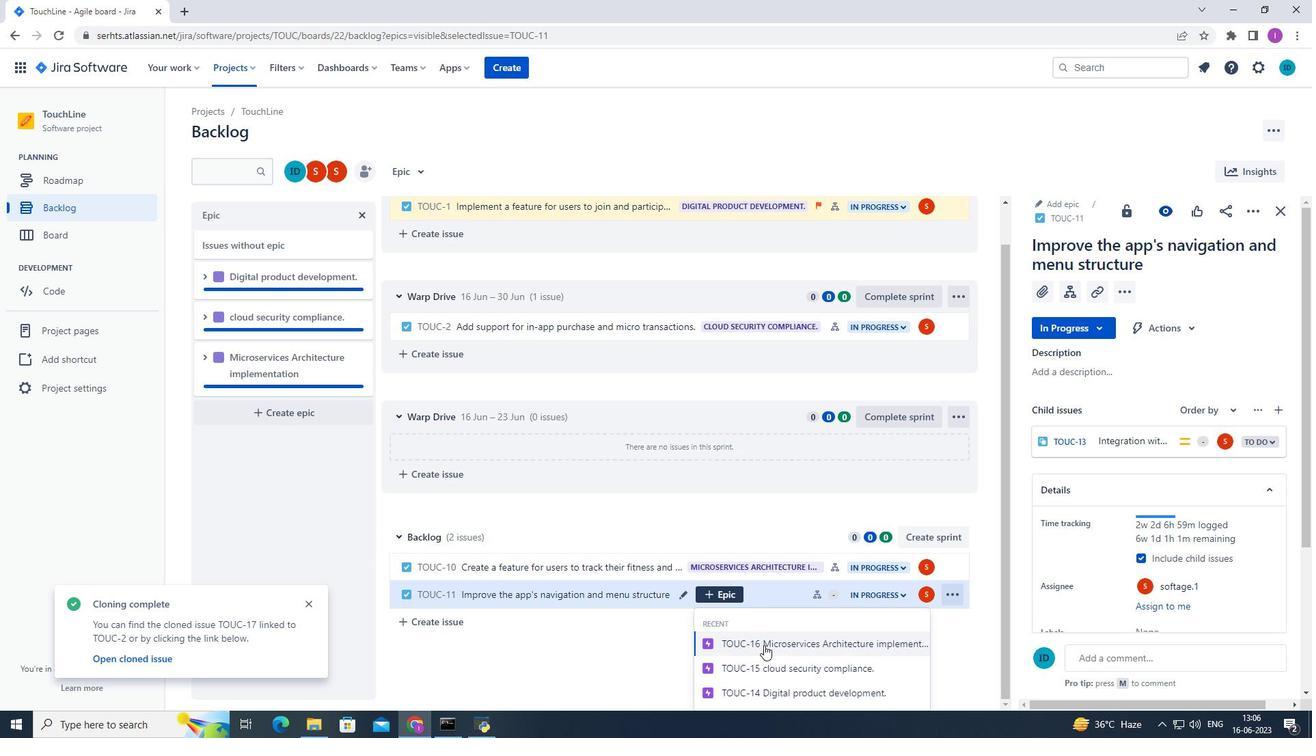 
Action: Mouse scrolled (766, 658) with delta (0, 0)
Screenshot: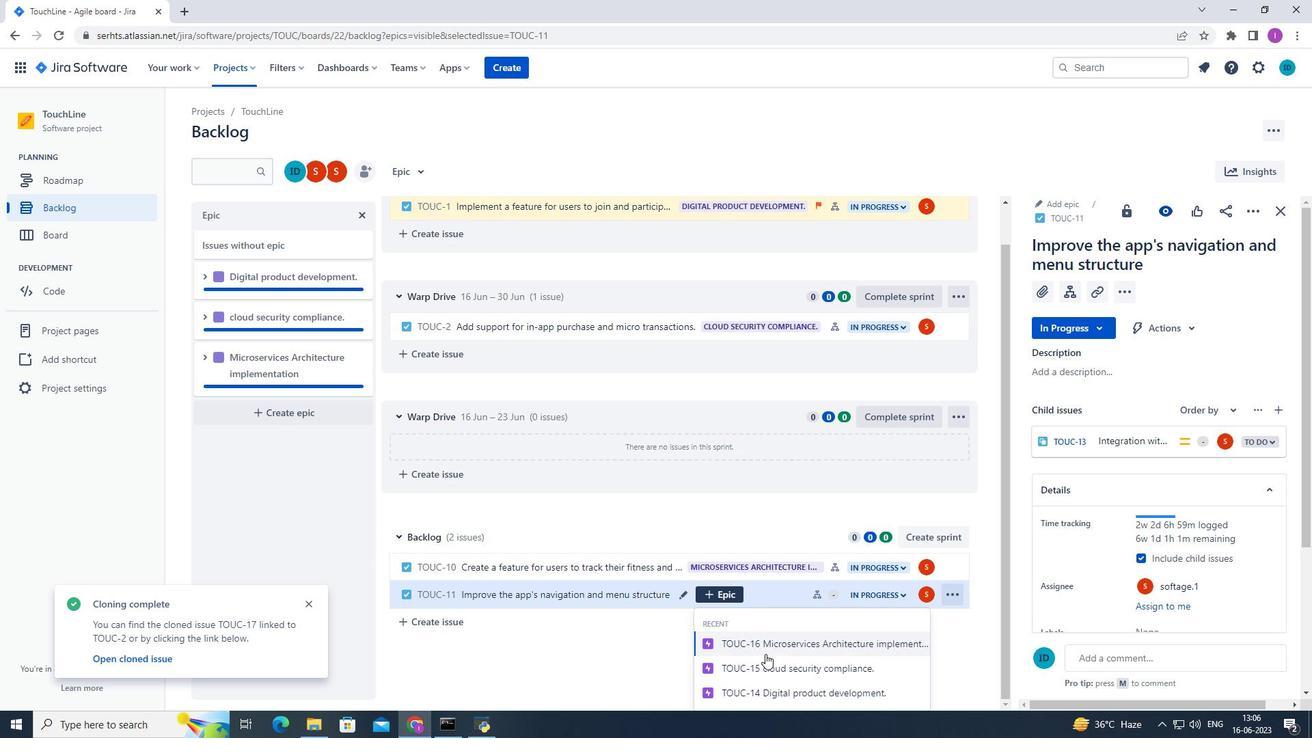 
Action: Mouse moved to (766, 668)
Screenshot: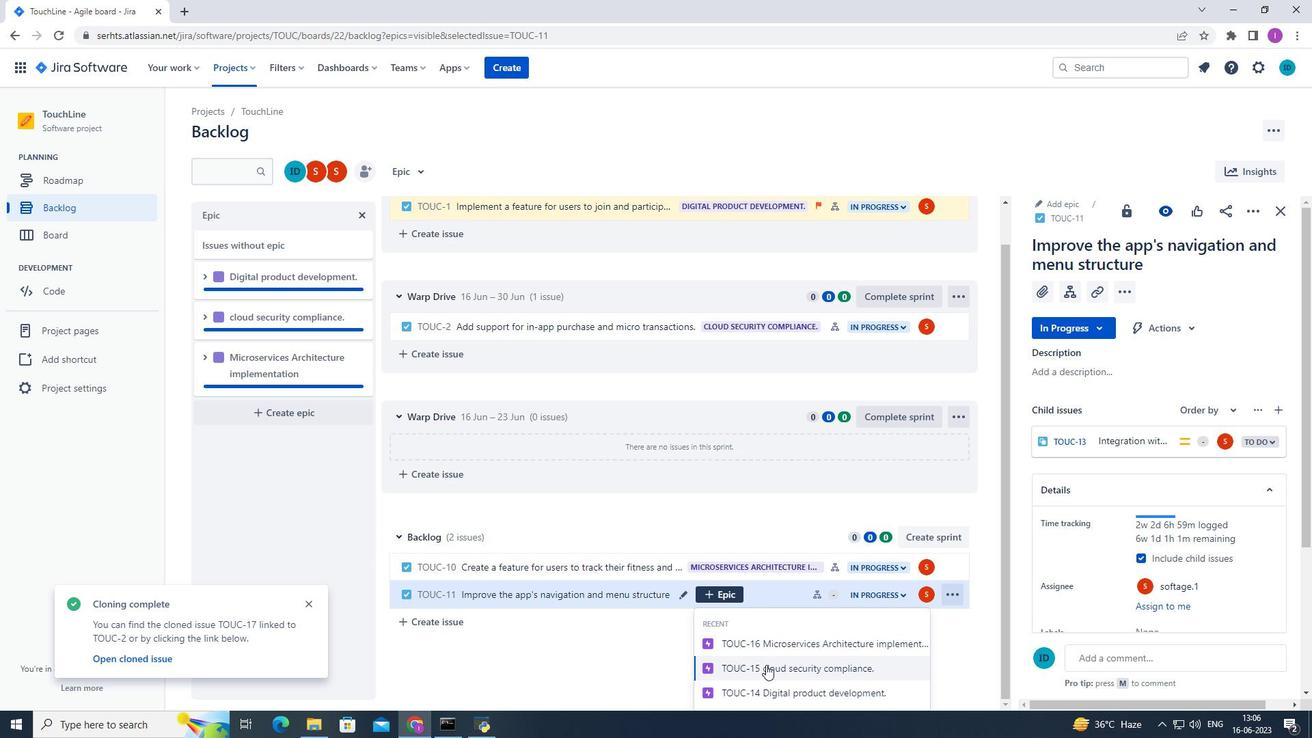 
Action: Mouse scrolled (766, 667) with delta (0, 0)
Screenshot: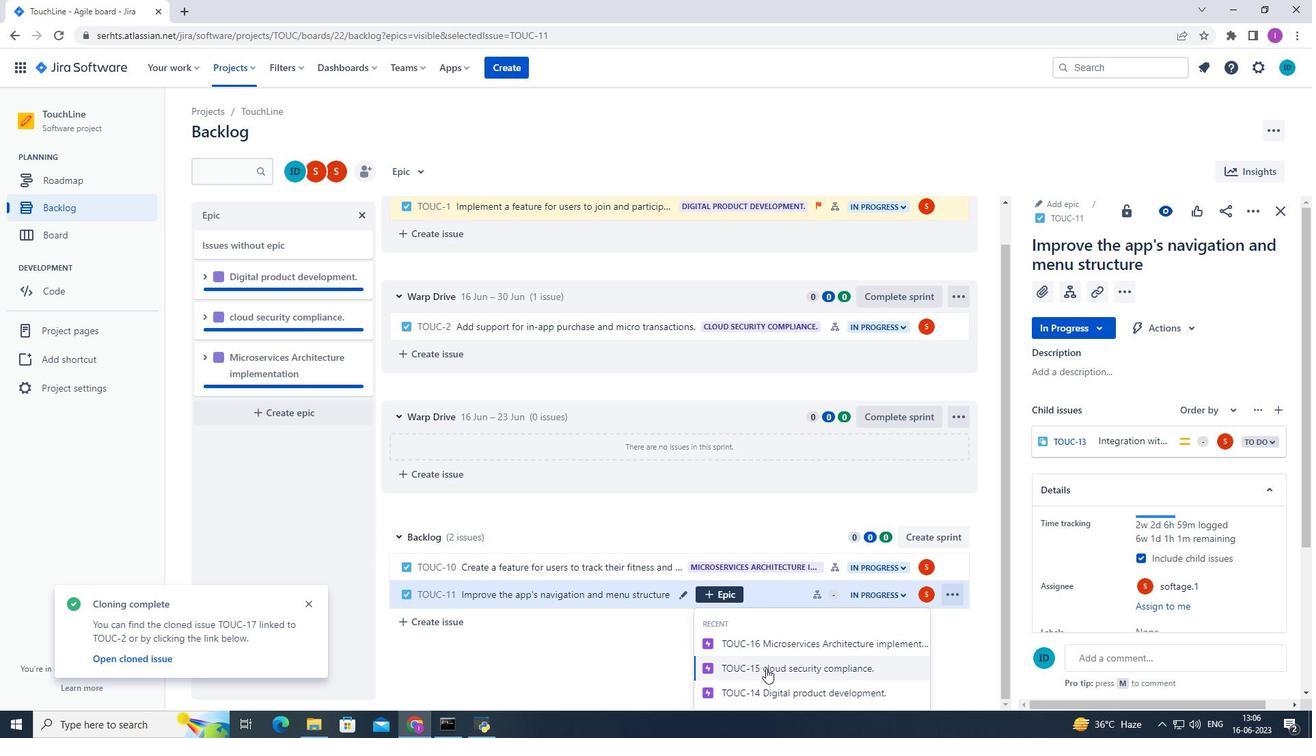
Action: Mouse scrolled (766, 667) with delta (0, 0)
Screenshot: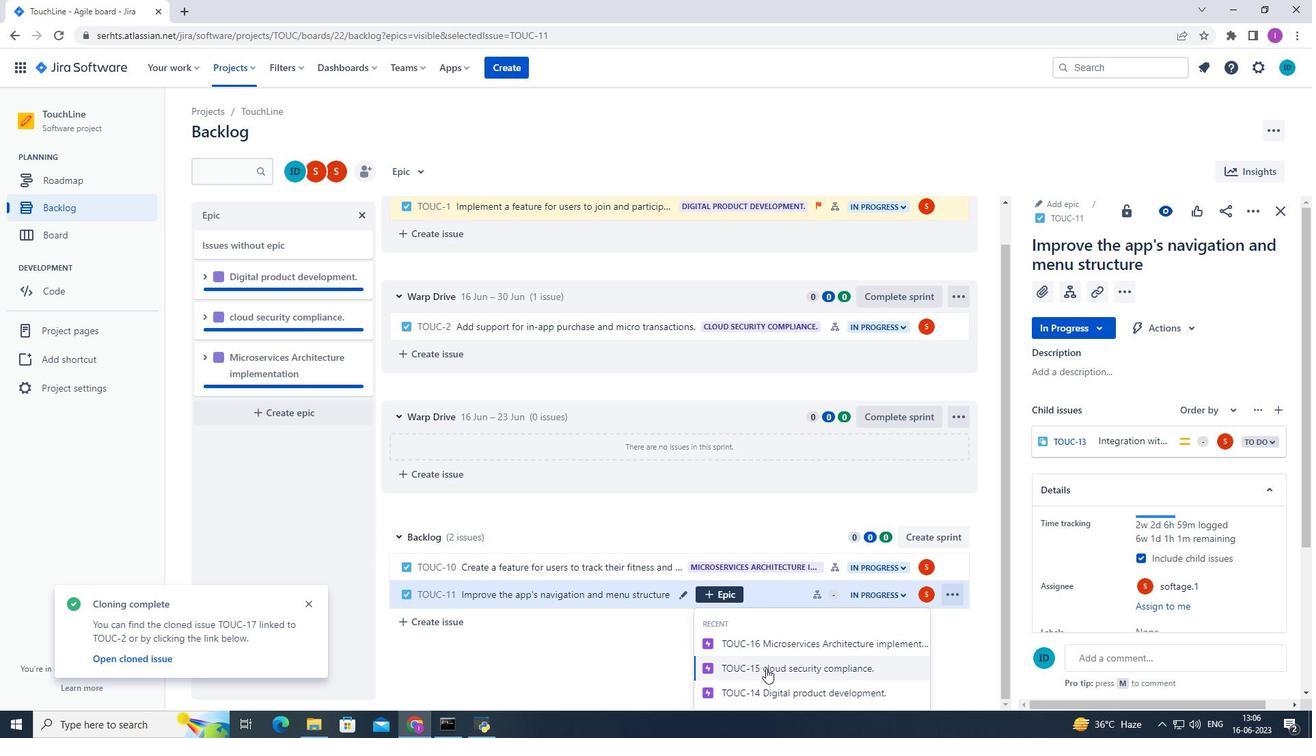 
Action: Mouse moved to (783, 691)
Screenshot: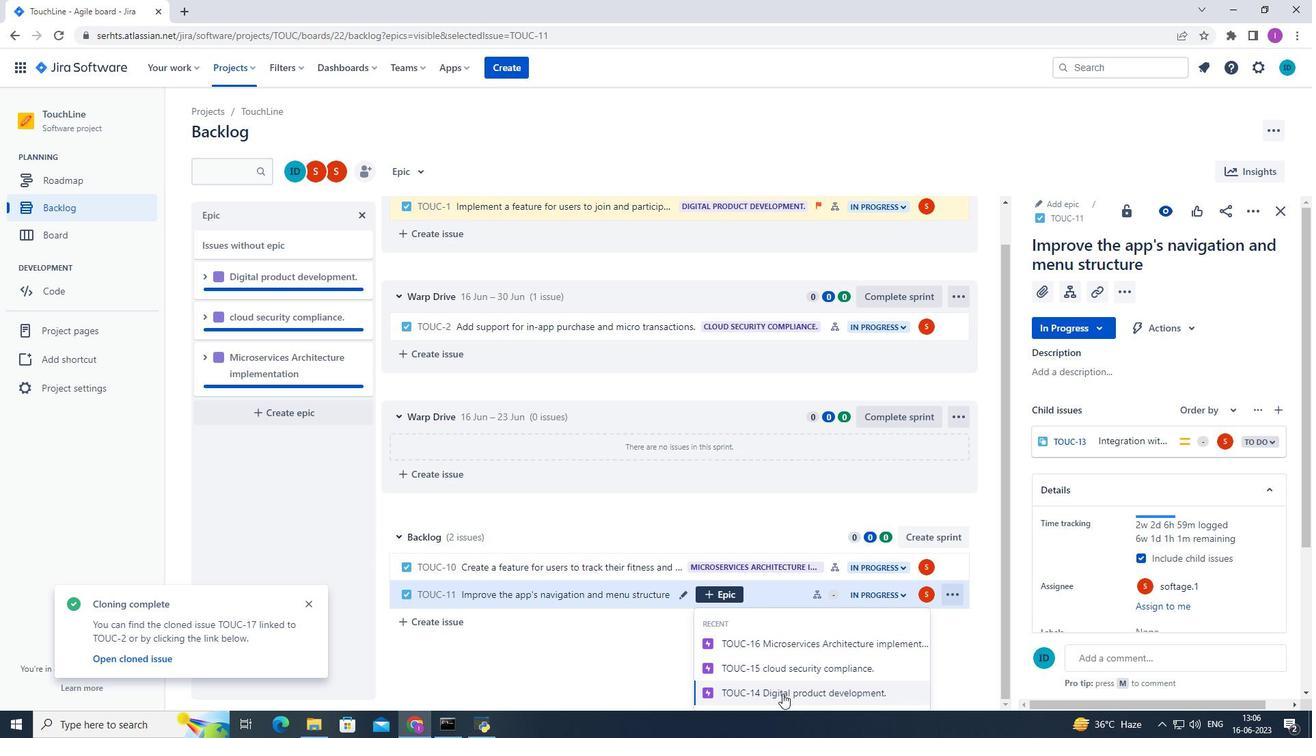 
Action: Mouse pressed left at (783, 691)
Screenshot: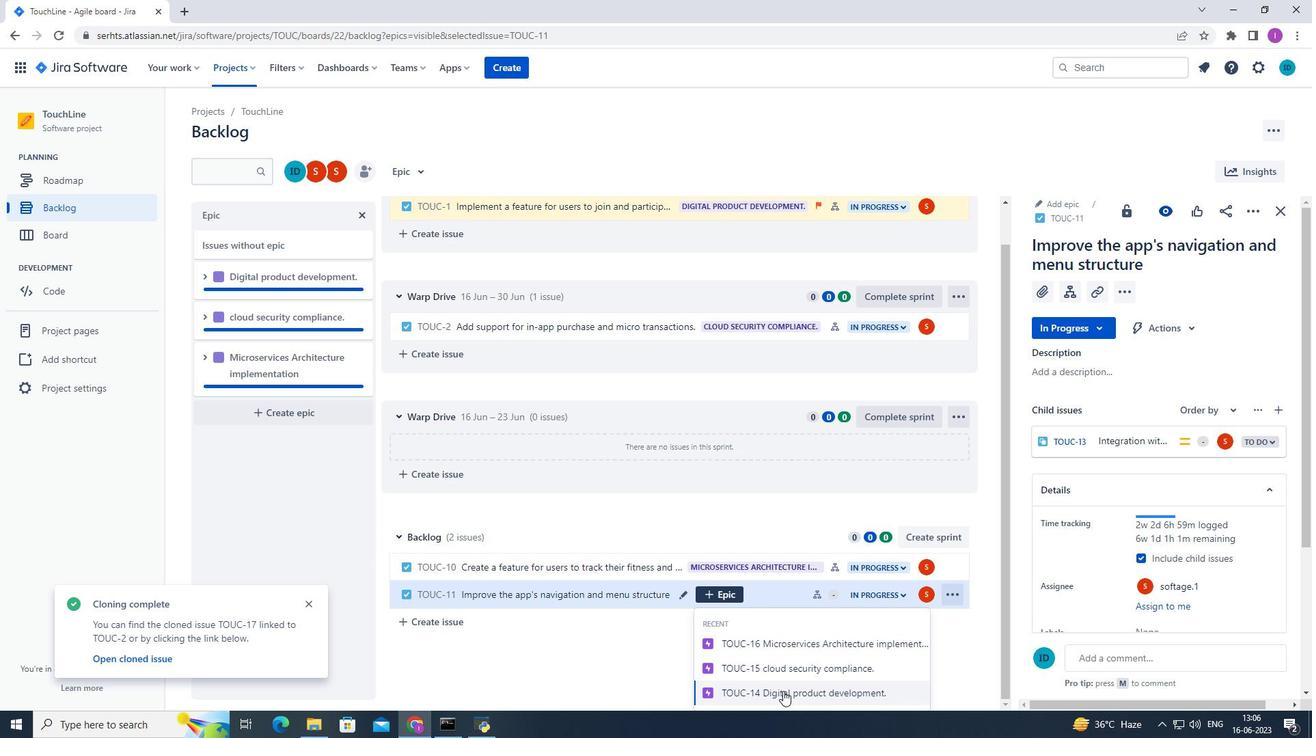 
